 Task: Open Card Competitive Intelligence Research in Board Social Media Advertising Strategy and Execution to Workspace Forecasting and Budgeting and add a team member Softage.1@softage.net, a label Red, a checklist Cybersecurity, an attachment from your google drive, a color Red and finally, add a card description 'Plan and execute company team-building retreat with a focus on employee well-being' and a comment 'Given the potential impact of this task on our company brand reputation, let us ensure that we approach it with a focus on quality and excellence.'. Add a start date 'Jan 09, 1900' with a due date 'Jan 16, 1900'
Action: Mouse moved to (68, 343)
Screenshot: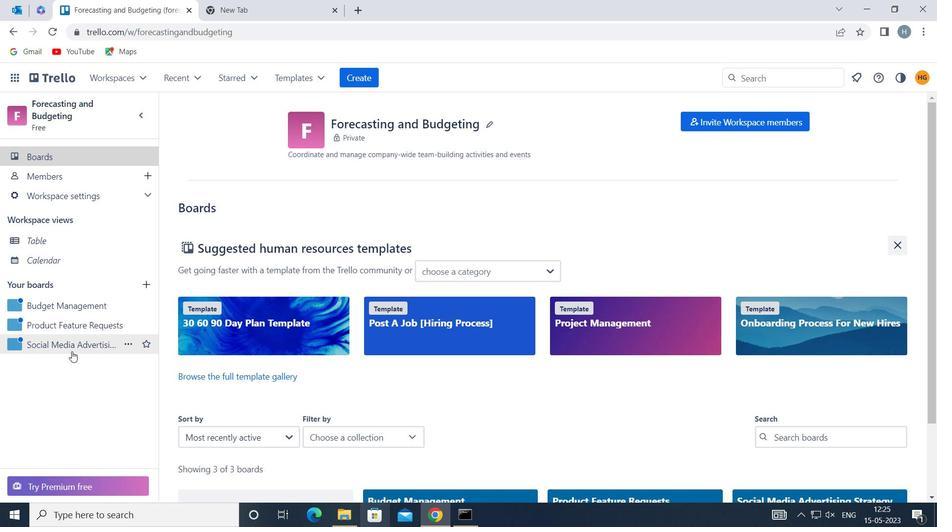
Action: Mouse pressed left at (68, 343)
Screenshot: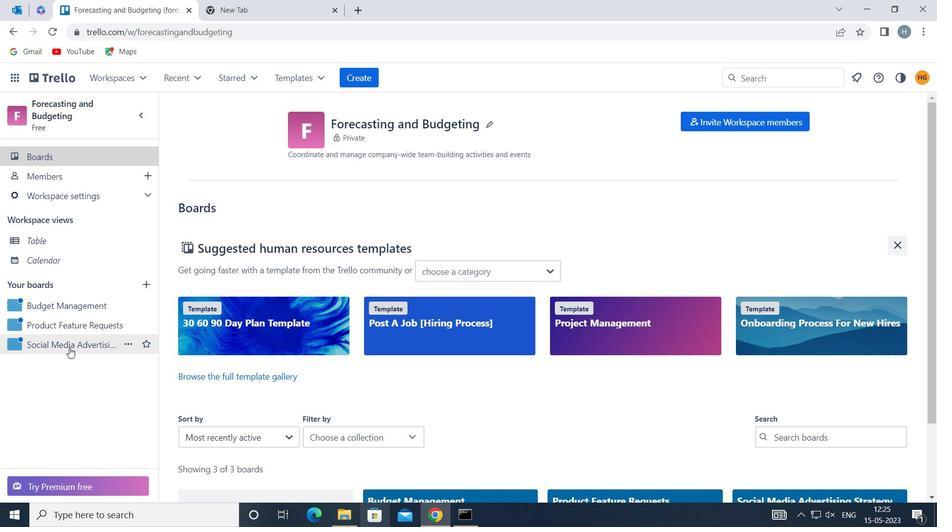 
Action: Mouse moved to (599, 172)
Screenshot: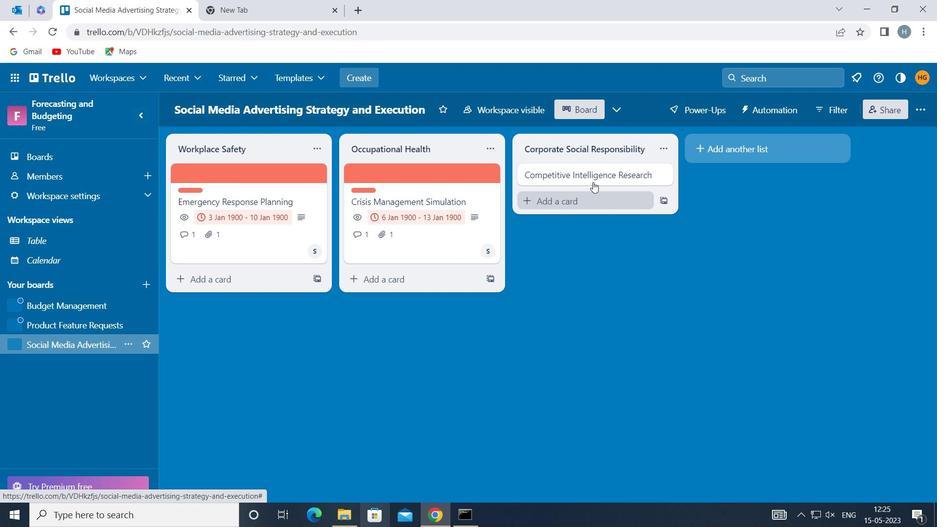 
Action: Mouse pressed left at (599, 172)
Screenshot: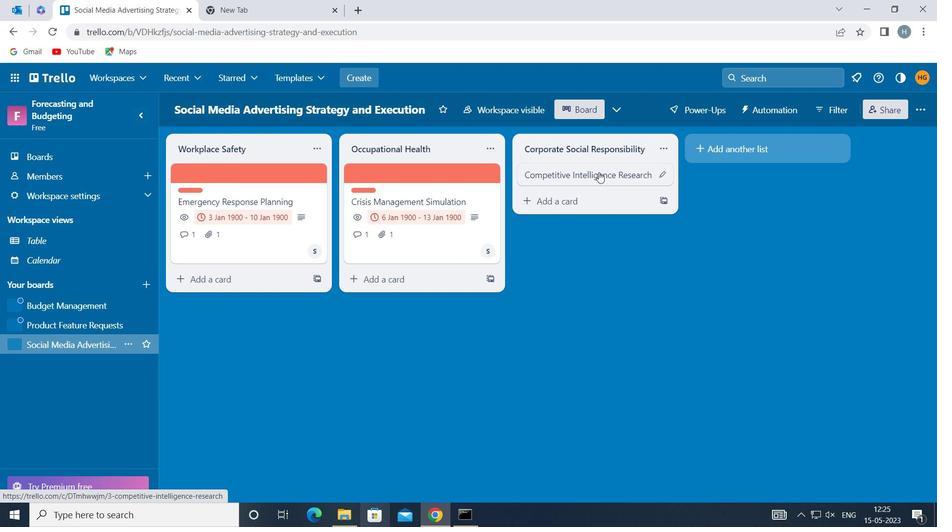
Action: Mouse moved to (652, 214)
Screenshot: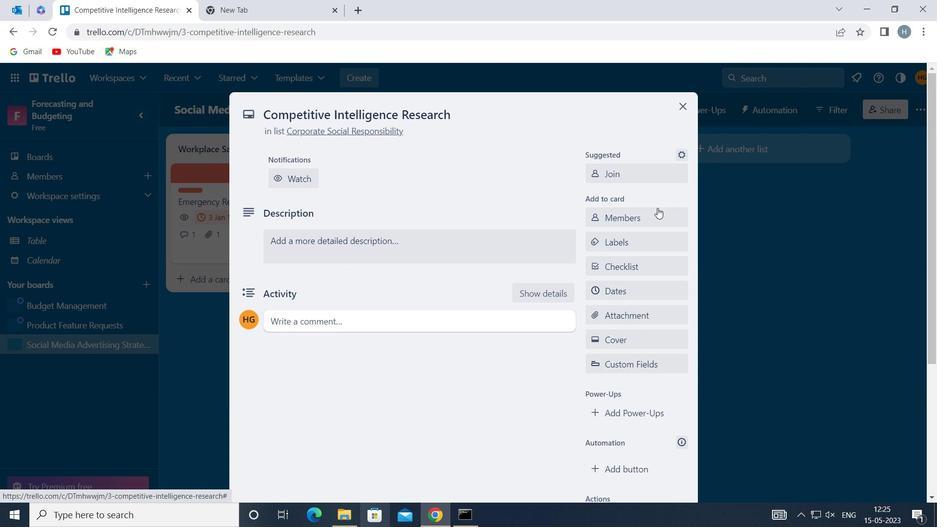 
Action: Mouse pressed left at (652, 214)
Screenshot: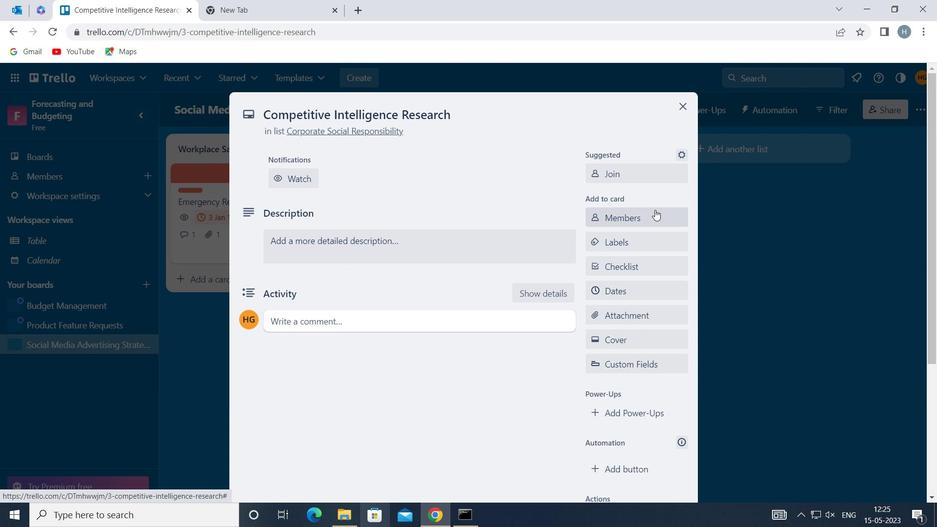 
Action: Key pressed softage
Screenshot: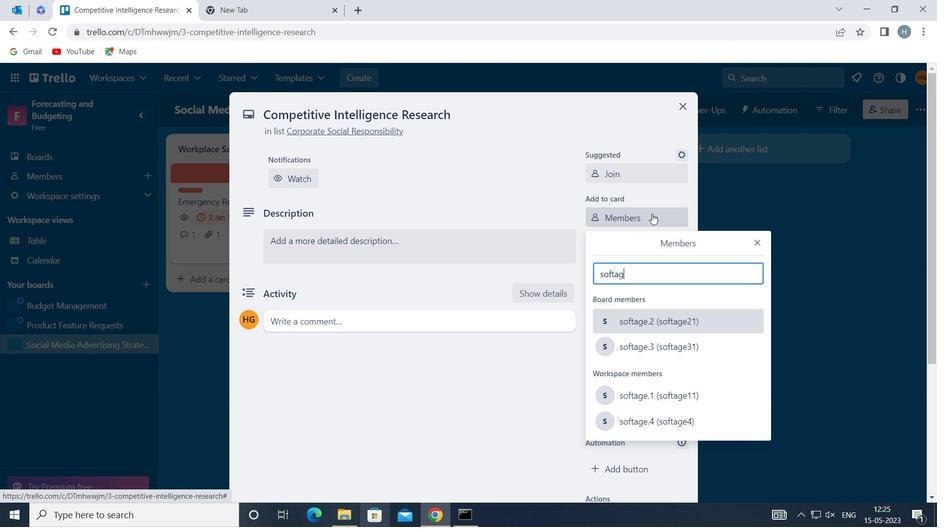 
Action: Mouse moved to (657, 392)
Screenshot: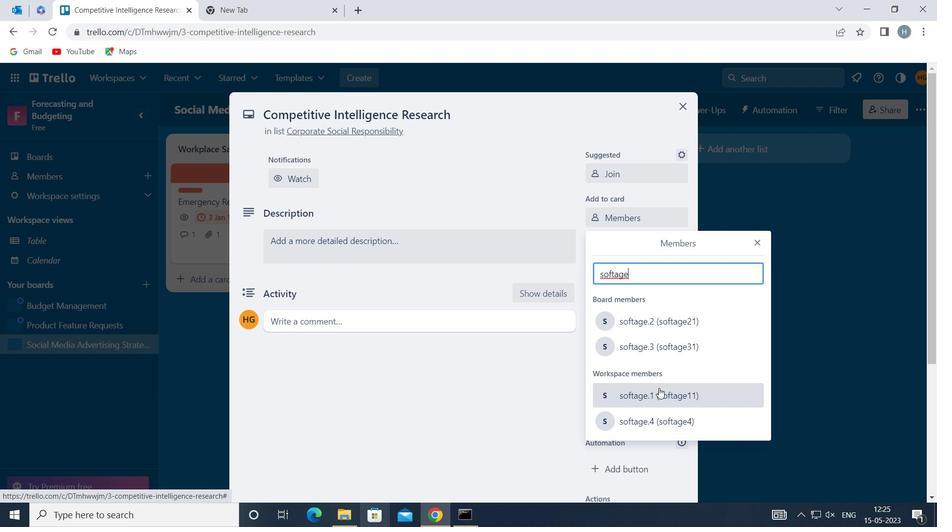 
Action: Mouse pressed left at (657, 392)
Screenshot: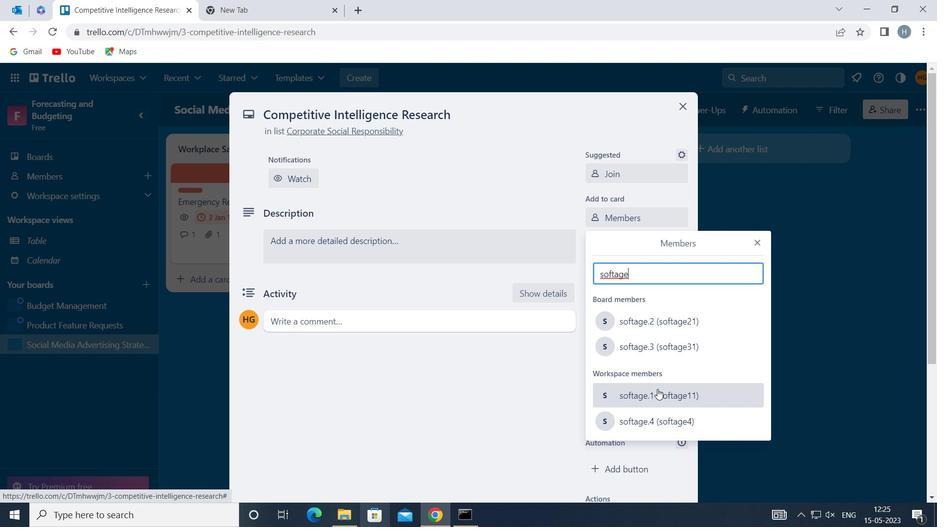 
Action: Mouse moved to (758, 238)
Screenshot: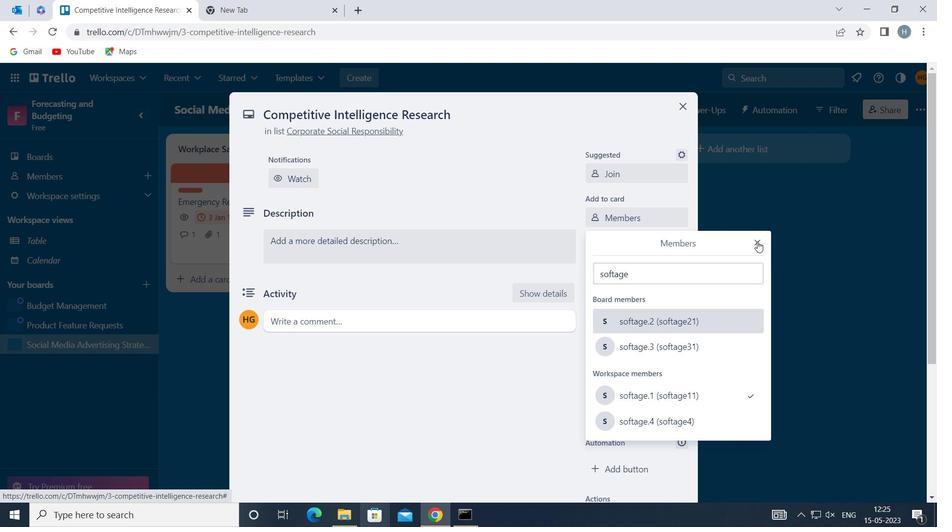 
Action: Mouse pressed left at (758, 238)
Screenshot: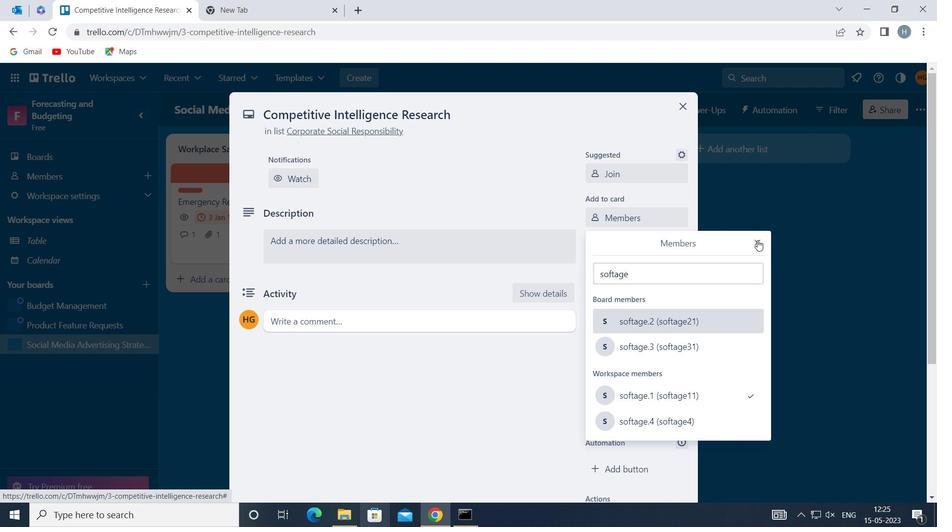 
Action: Mouse moved to (665, 243)
Screenshot: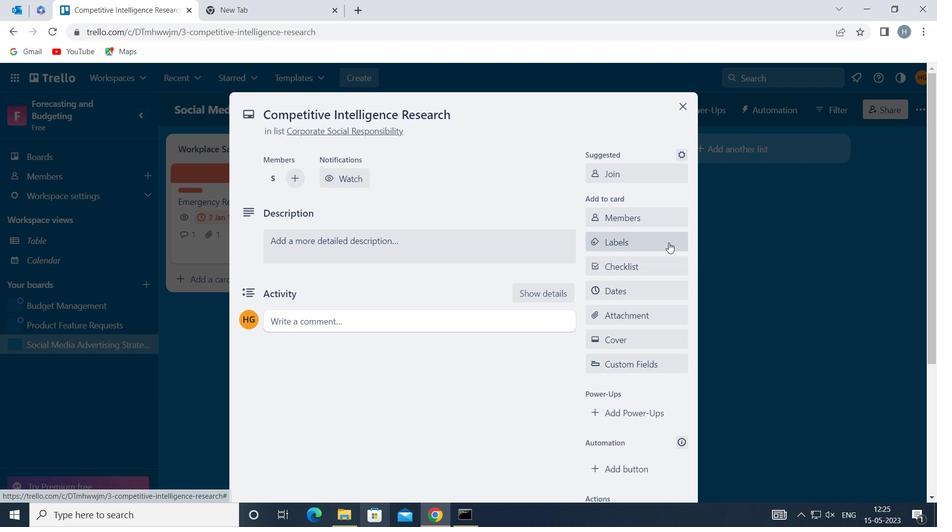 
Action: Mouse pressed left at (665, 243)
Screenshot: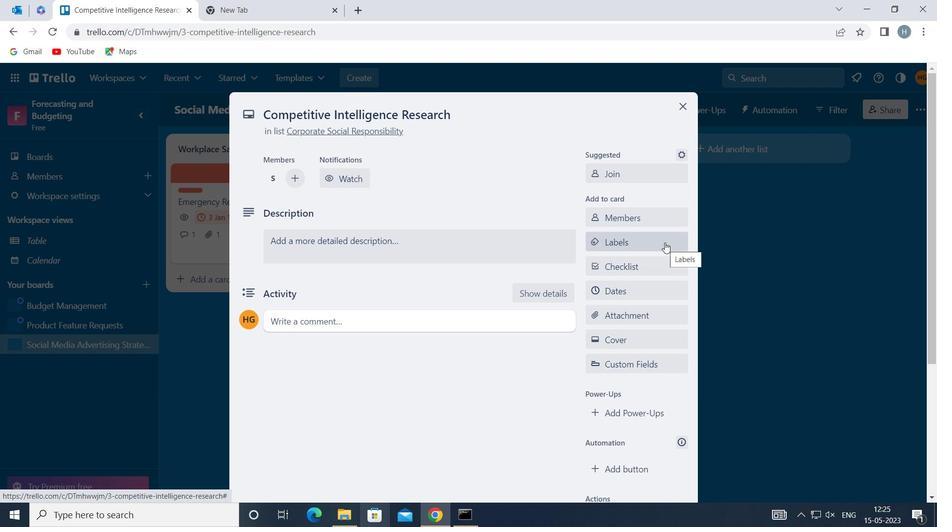 
Action: Mouse pressed left at (665, 243)
Screenshot: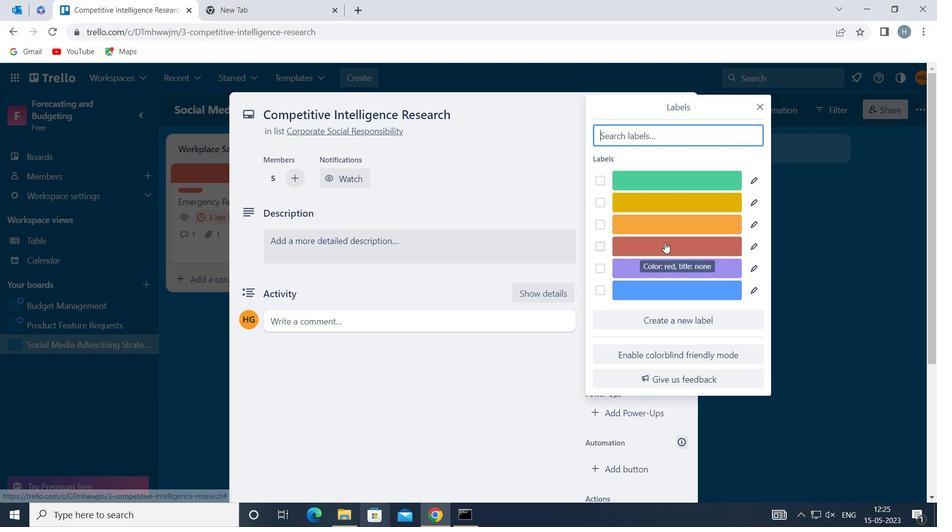 
Action: Mouse moved to (758, 105)
Screenshot: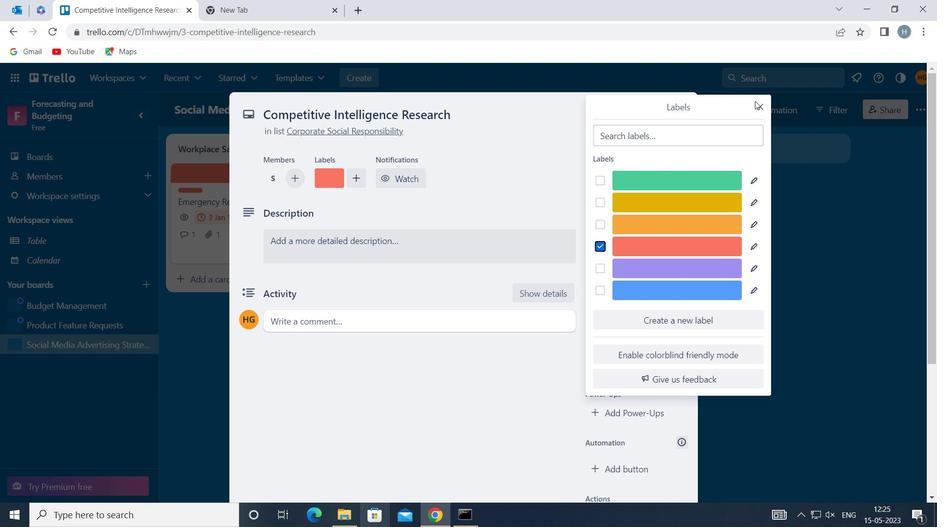 
Action: Mouse pressed left at (758, 105)
Screenshot: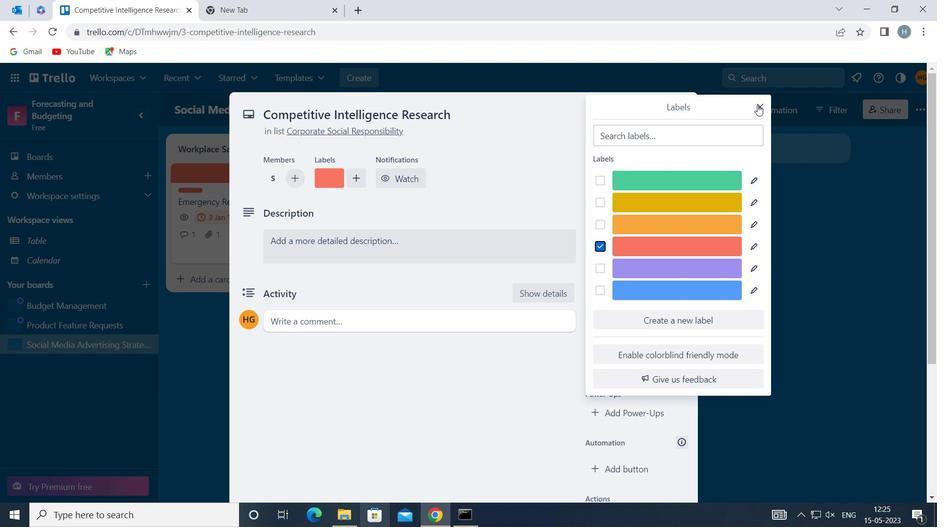 
Action: Mouse moved to (656, 258)
Screenshot: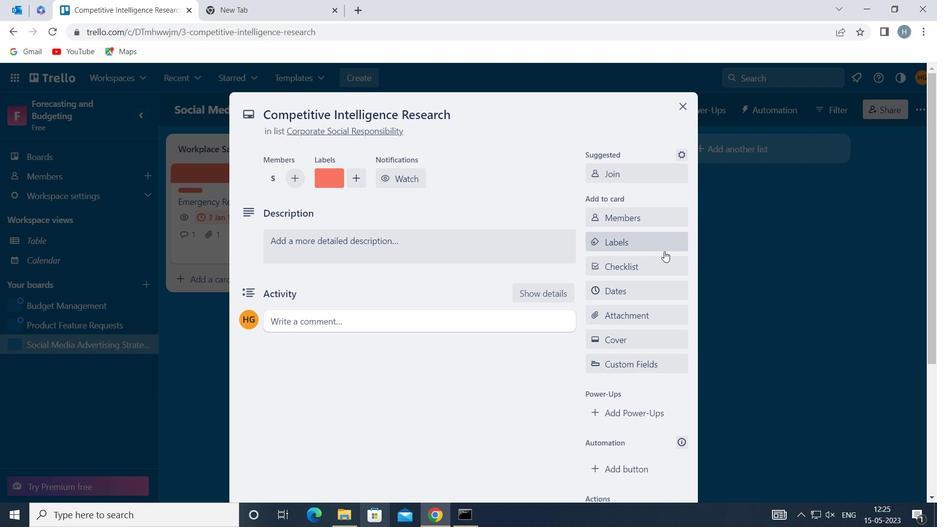 
Action: Mouse pressed left at (656, 258)
Screenshot: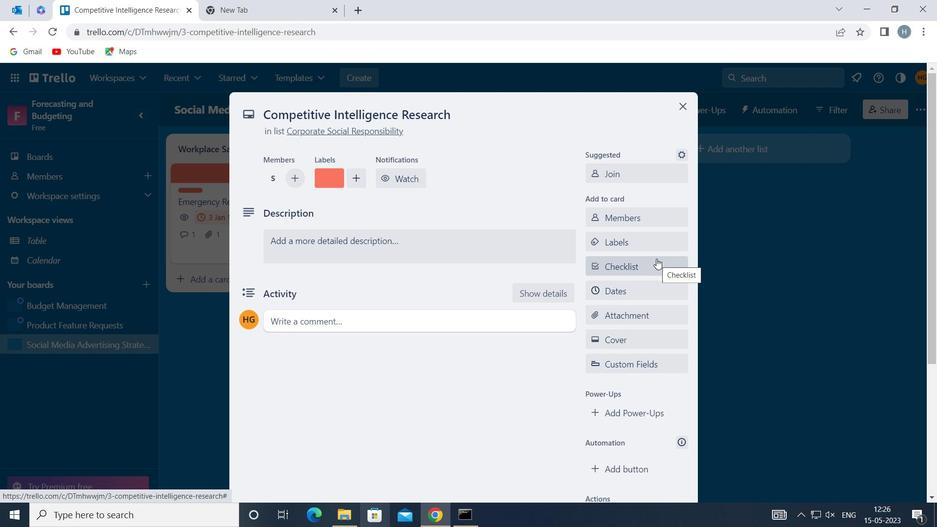 
Action: Mouse moved to (656, 258)
Screenshot: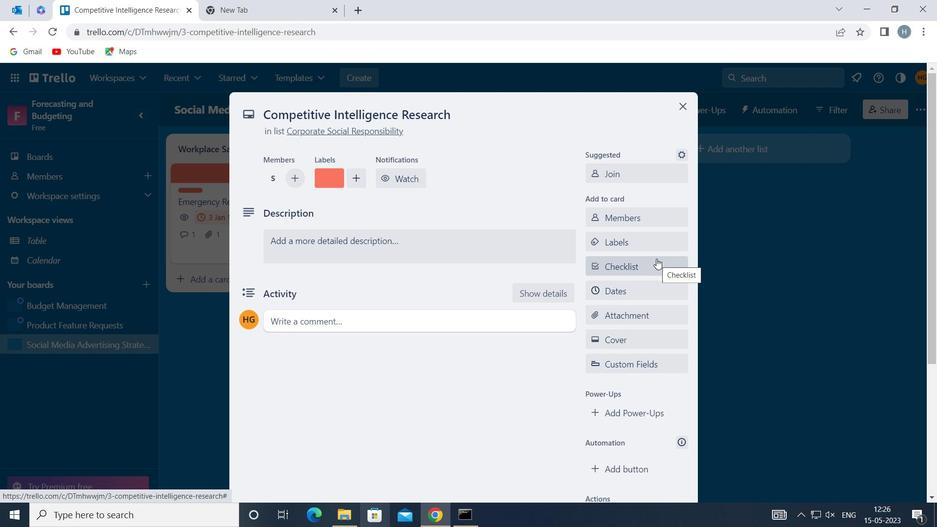 
Action: Key pressed <Key.shift>CYBERSECURITY
Screenshot: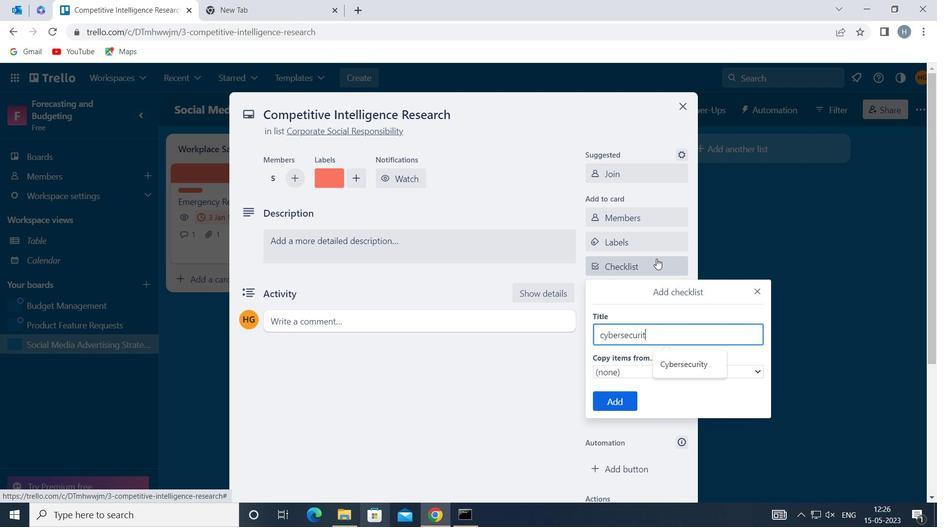 
Action: Mouse moved to (666, 356)
Screenshot: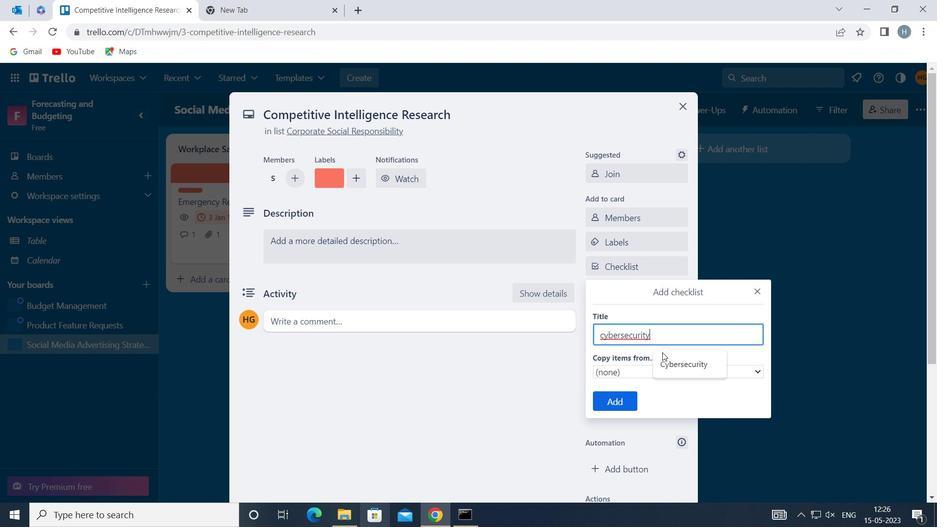 
Action: Mouse pressed left at (666, 356)
Screenshot: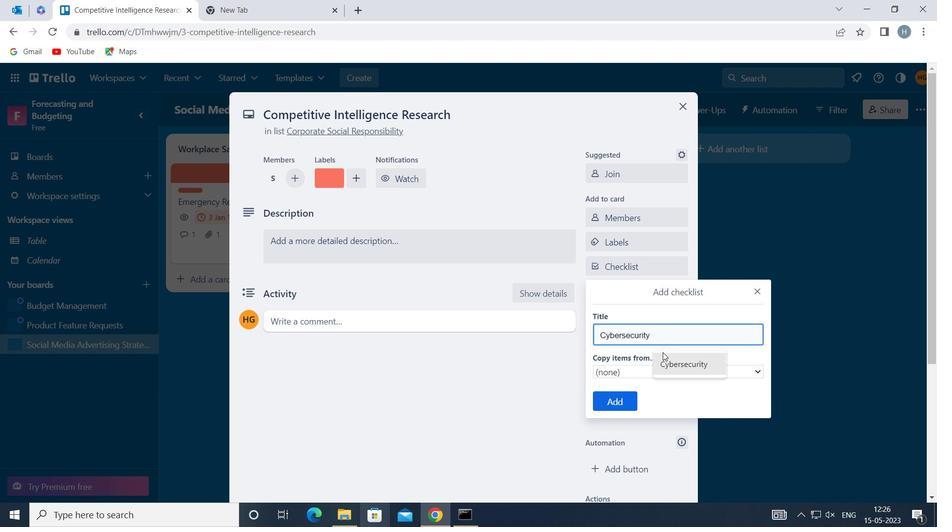 
Action: Mouse moved to (611, 397)
Screenshot: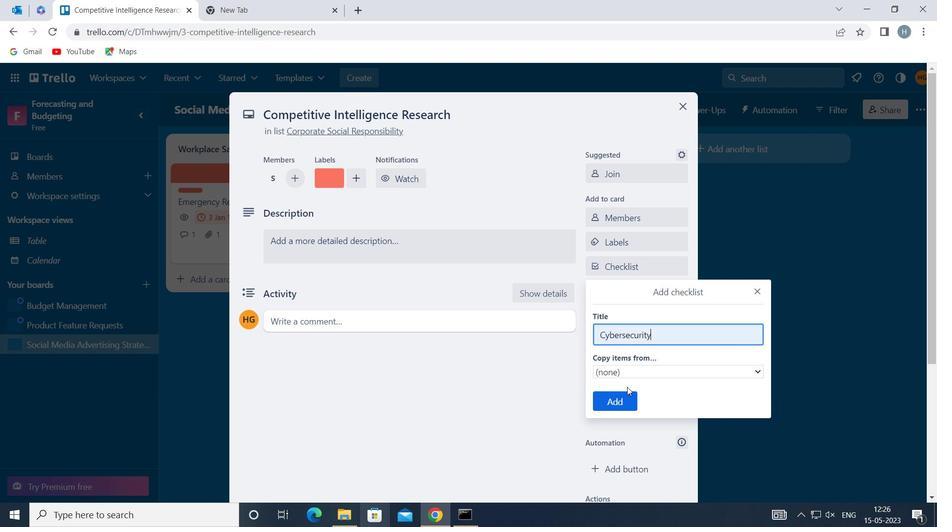 
Action: Mouse pressed left at (611, 397)
Screenshot: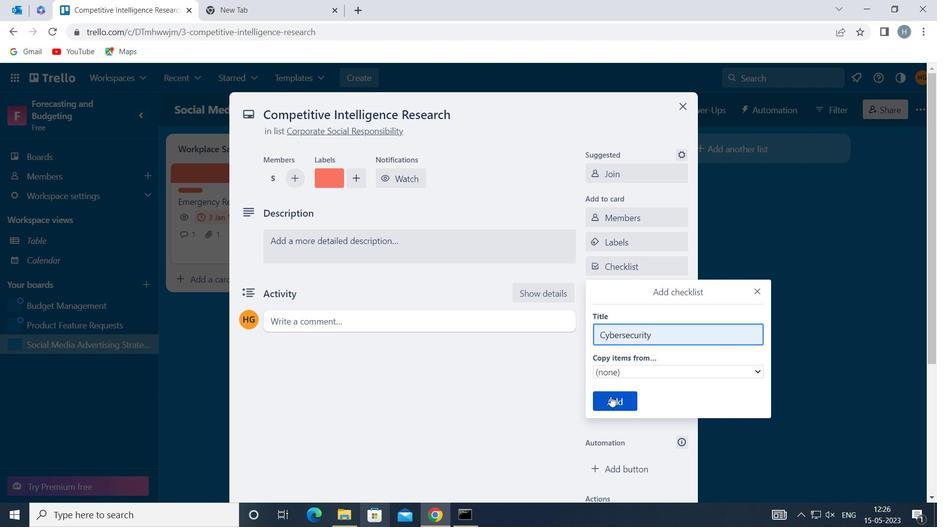 
Action: Mouse moved to (638, 313)
Screenshot: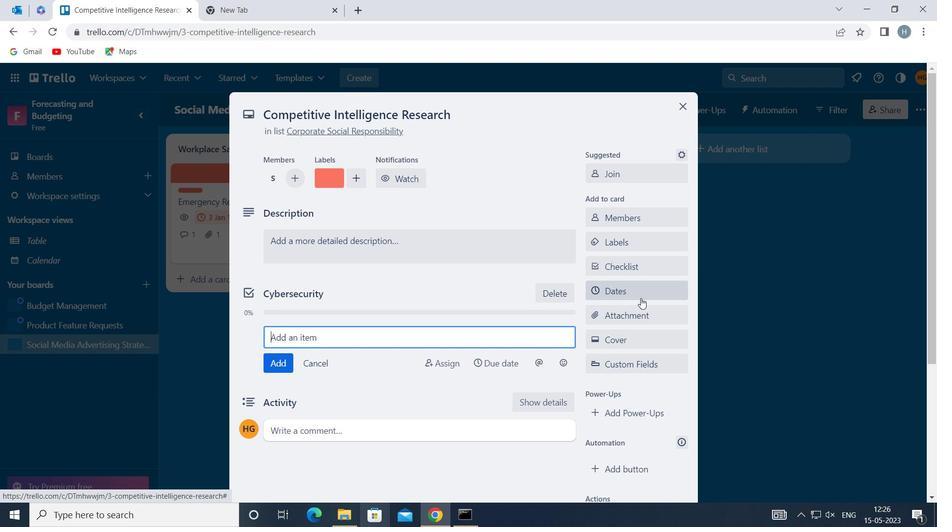 
Action: Mouse pressed left at (638, 313)
Screenshot: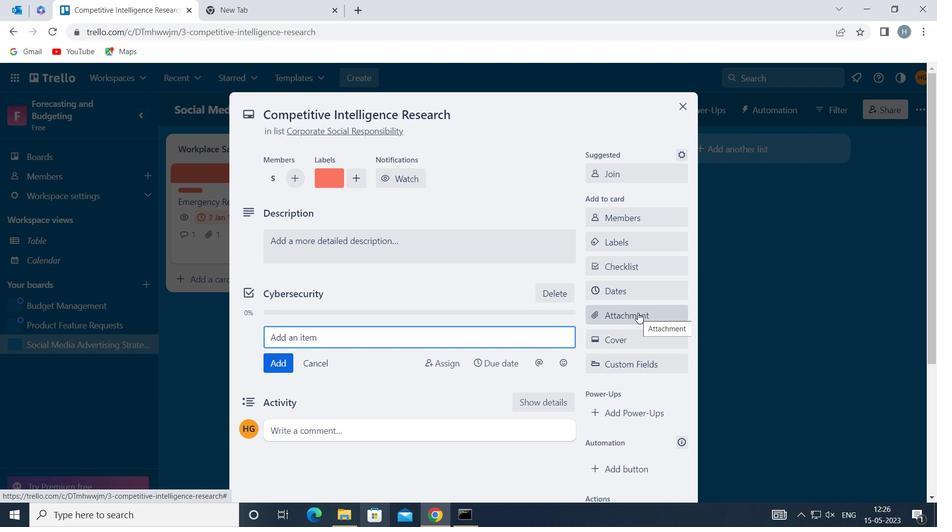
Action: Mouse moved to (650, 167)
Screenshot: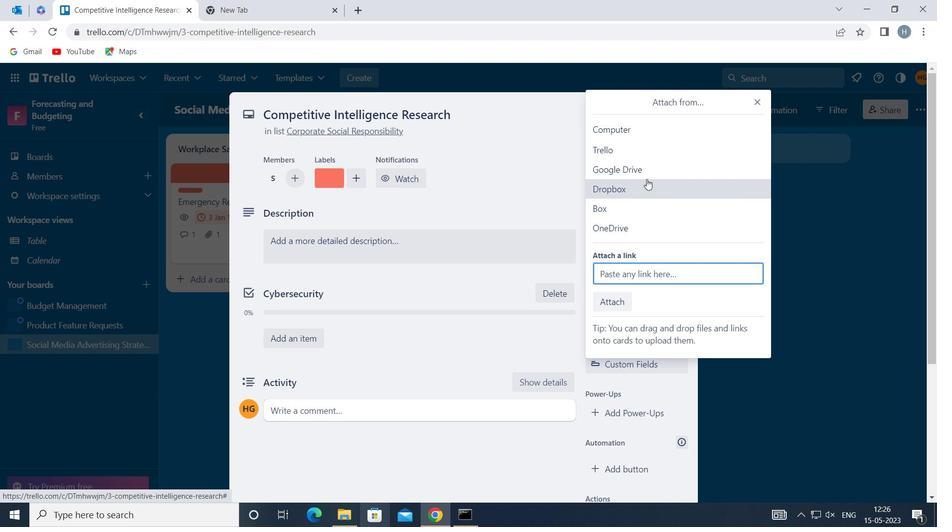 
Action: Mouse pressed left at (650, 167)
Screenshot: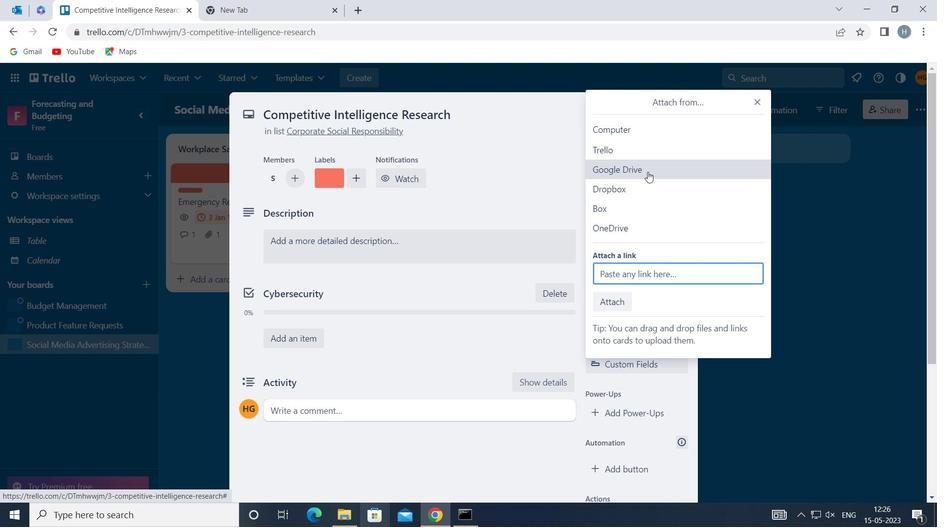 
Action: Mouse moved to (224, 277)
Screenshot: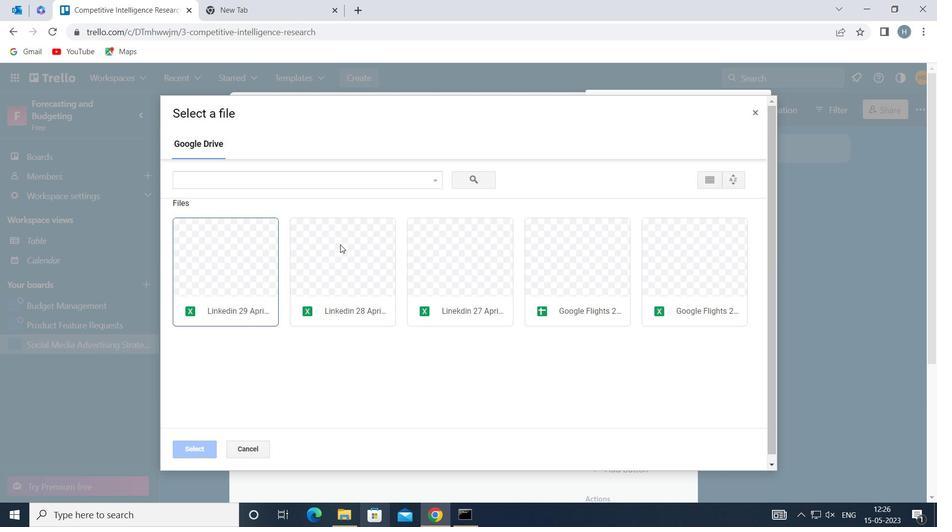 
Action: Mouse pressed left at (224, 277)
Screenshot: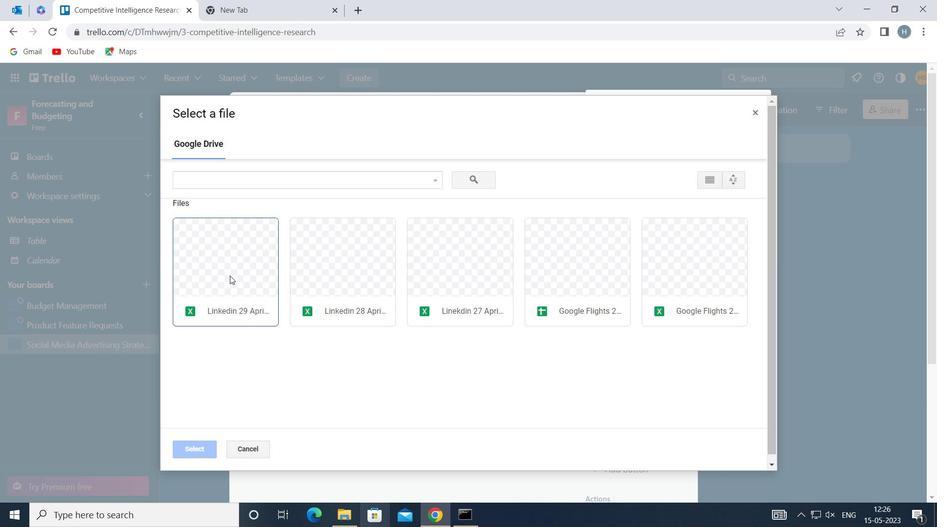
Action: Mouse moved to (191, 450)
Screenshot: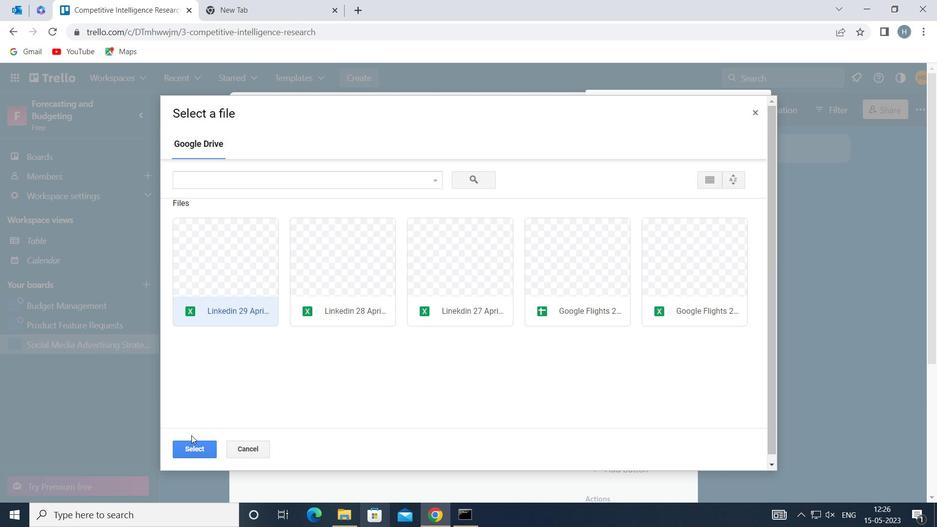 
Action: Mouse pressed left at (191, 450)
Screenshot: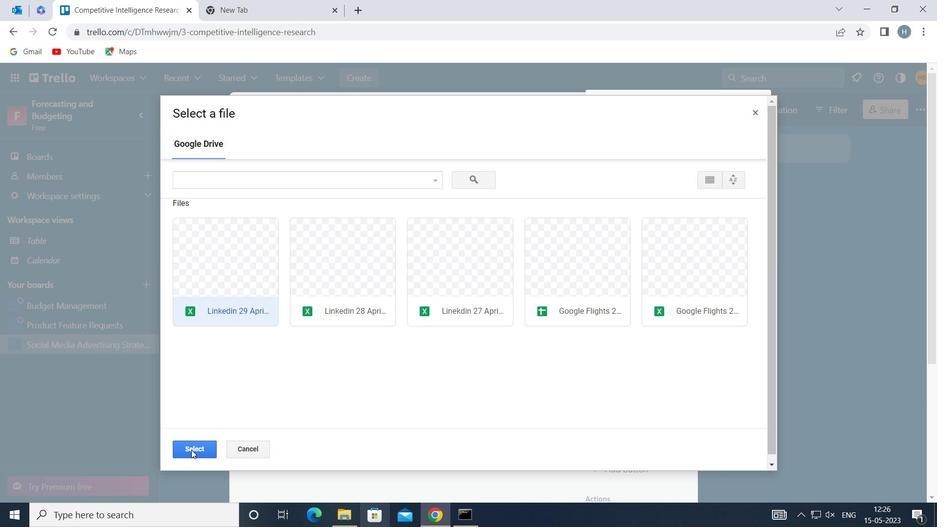 
Action: Mouse moved to (629, 341)
Screenshot: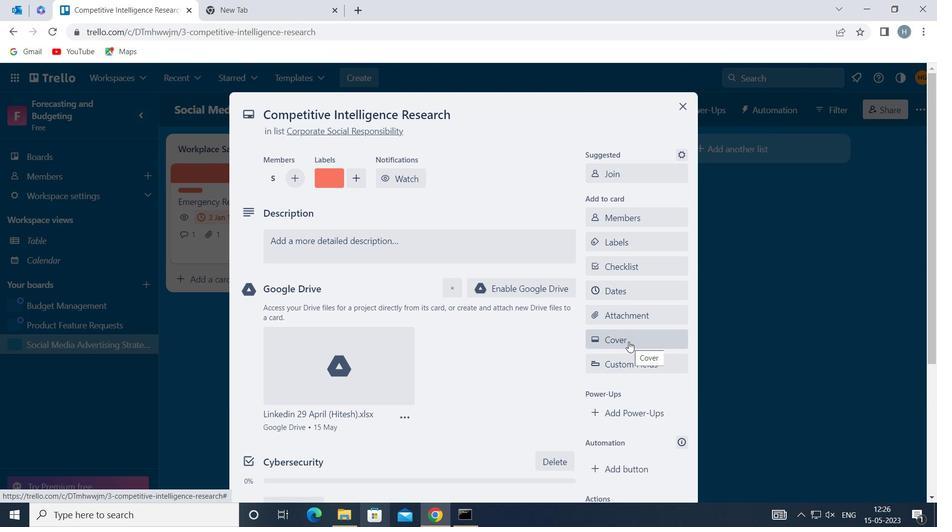 
Action: Mouse pressed left at (629, 341)
Screenshot: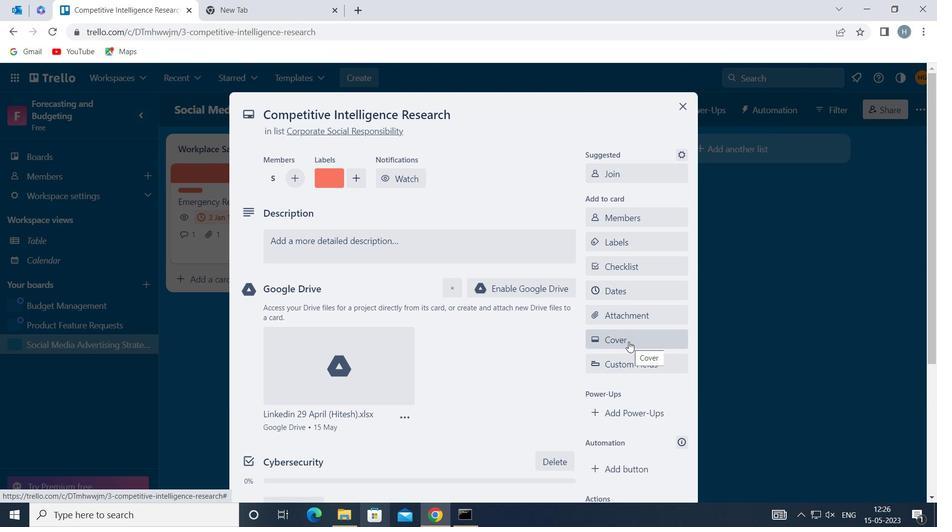 
Action: Mouse moved to (712, 257)
Screenshot: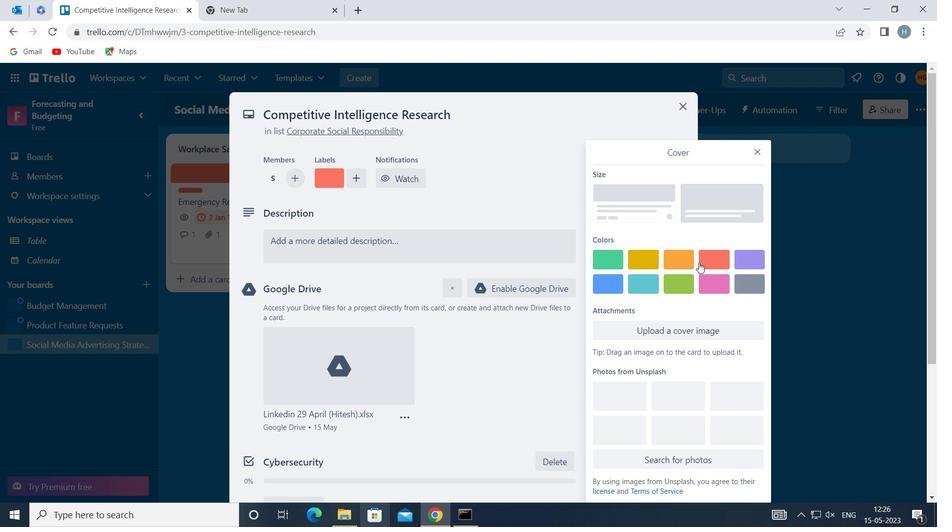 
Action: Mouse pressed left at (712, 257)
Screenshot: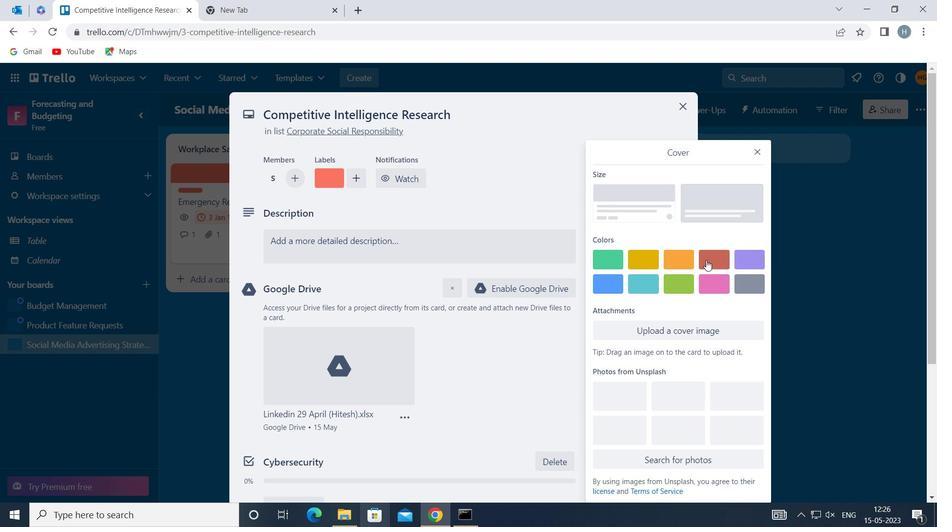 
Action: Mouse moved to (759, 130)
Screenshot: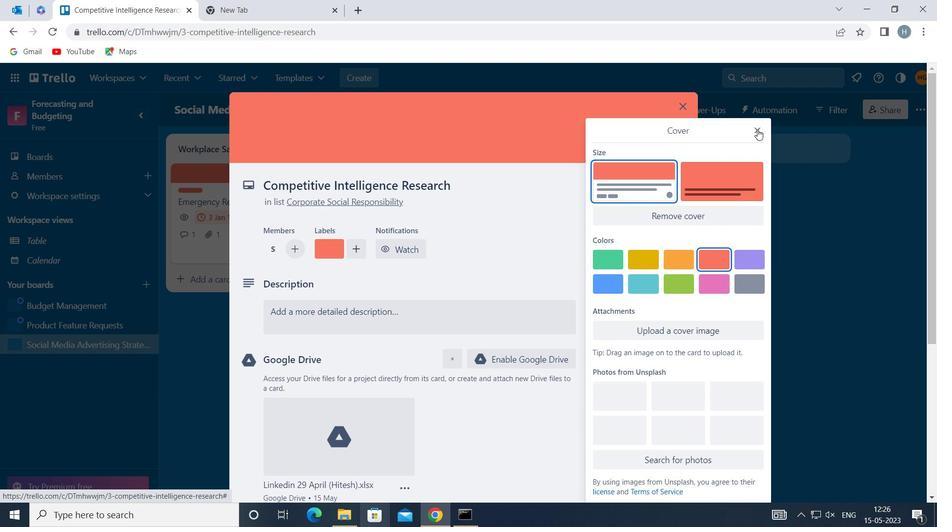 
Action: Mouse pressed left at (759, 130)
Screenshot: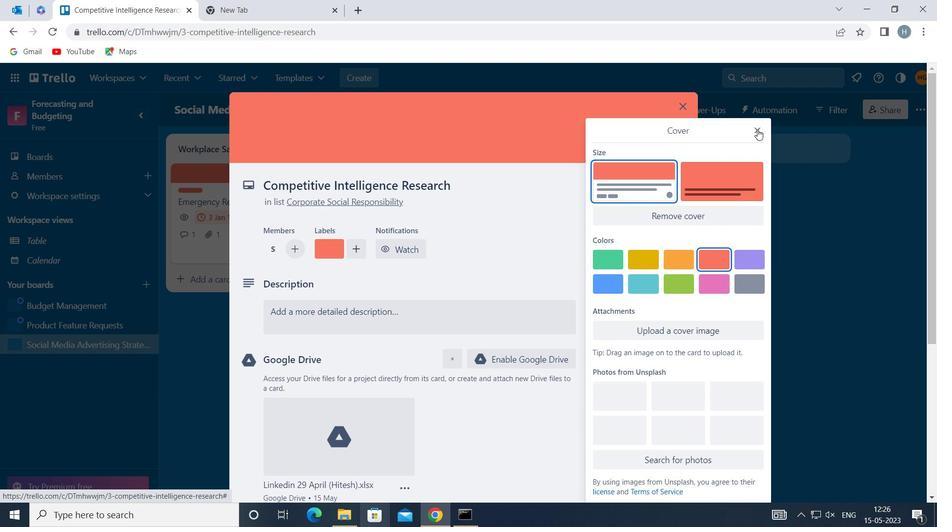
Action: Mouse moved to (413, 314)
Screenshot: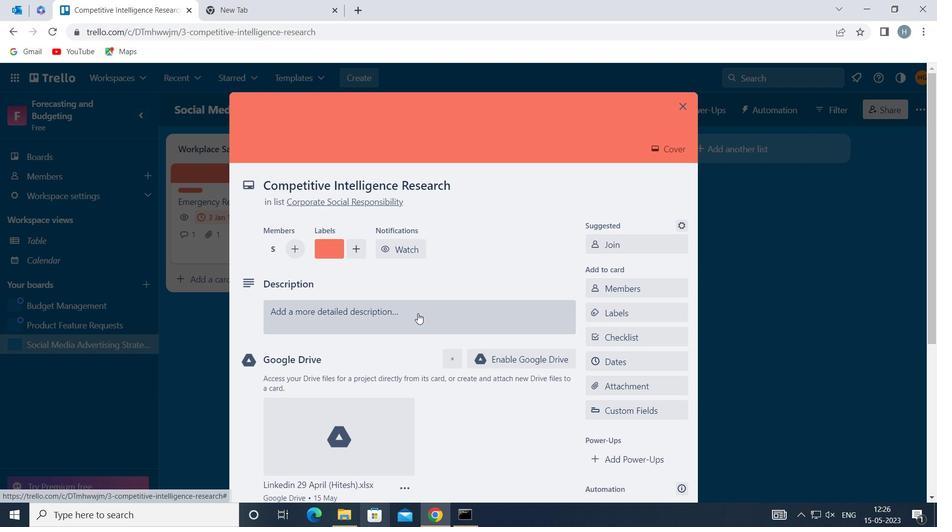 
Action: Mouse pressed left at (413, 314)
Screenshot: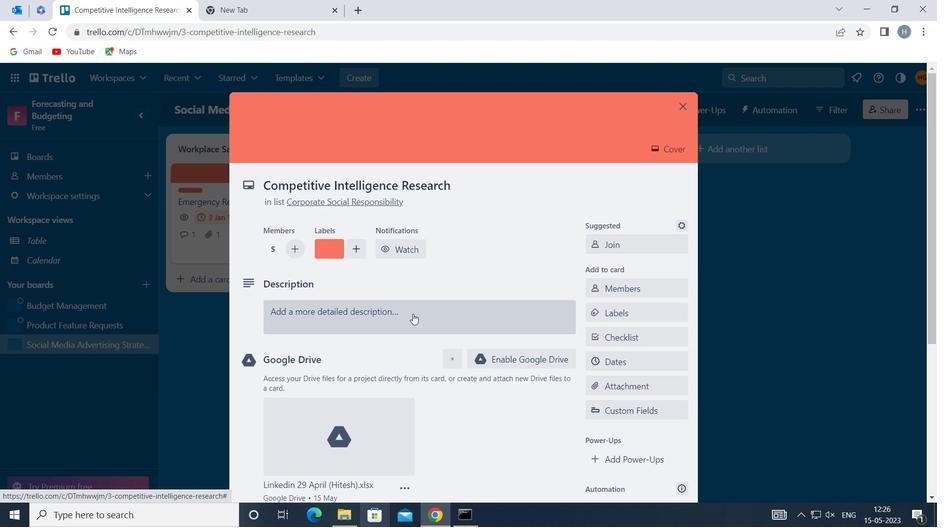
Action: Mouse moved to (360, 359)
Screenshot: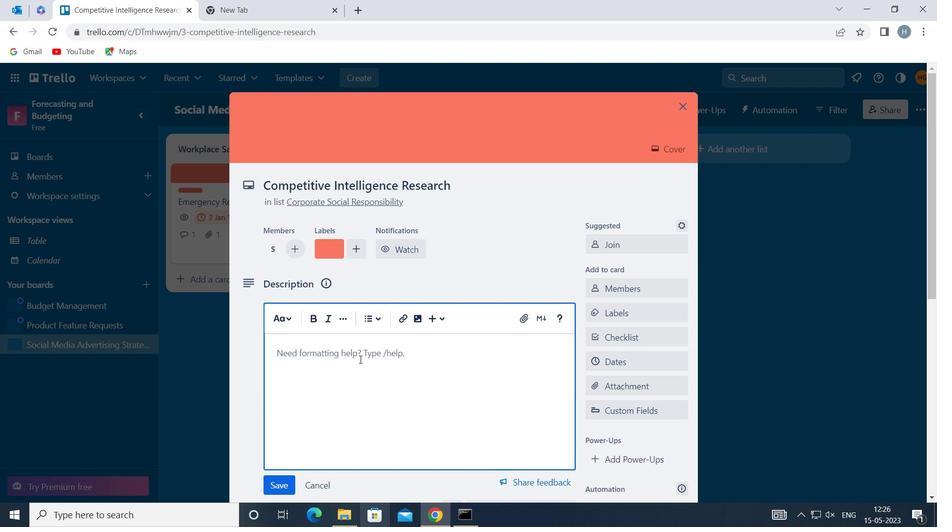 
Action: Key pressed <Key.shift>PLAN<Key.space>AND<Key.space>EXECUTE<Key.space>COMPANY<Key.space>TEAM-BUILDING<Key.space>RETREAT<Key.space>WITH<Key.space>A<Key.space>FOCUS<Key.space>ON<Key.space>EMPLOYEE<Key.space>WELL-BEING<Key.space>
Screenshot: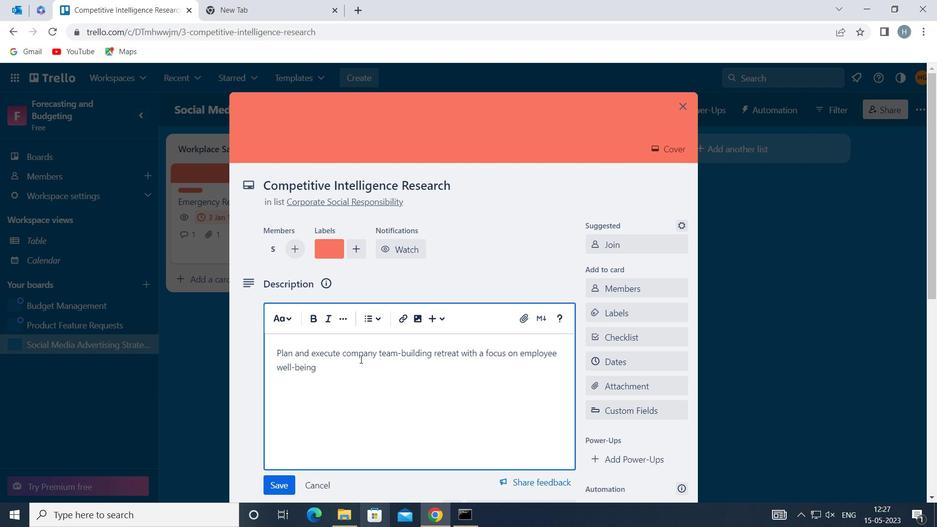 
Action: Mouse moved to (274, 487)
Screenshot: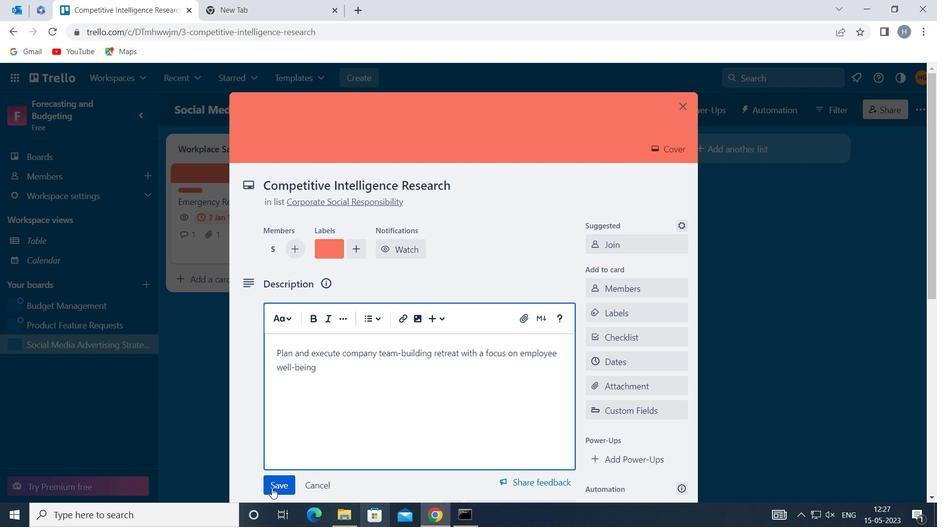 
Action: Mouse pressed left at (274, 487)
Screenshot: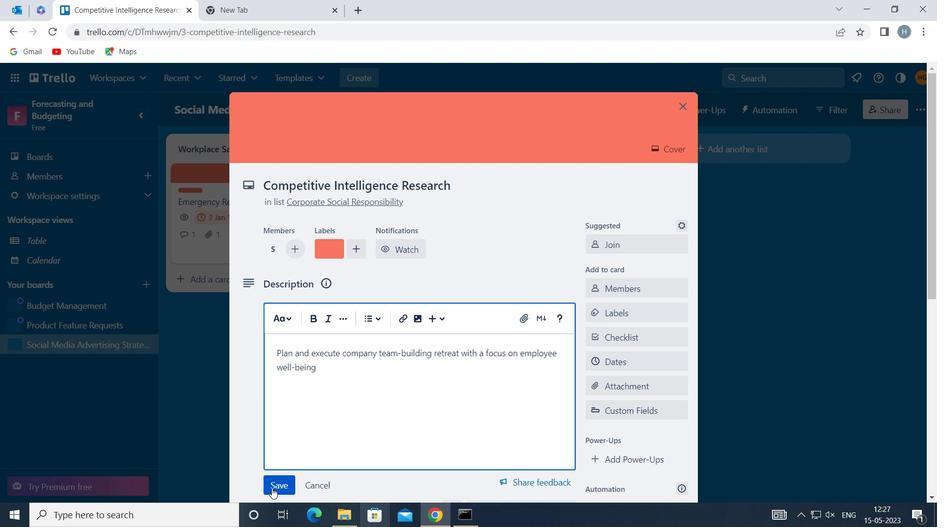 
Action: Mouse moved to (356, 368)
Screenshot: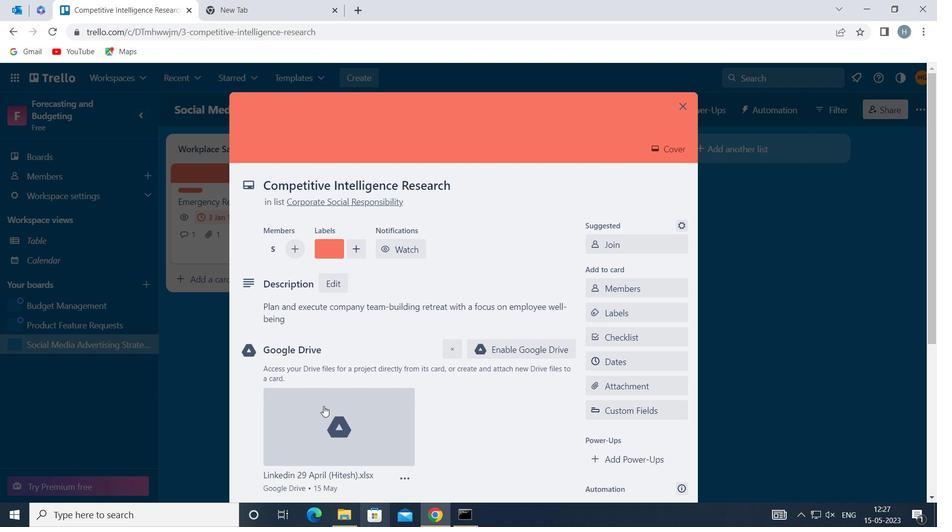 
Action: Mouse scrolled (356, 367) with delta (0, 0)
Screenshot: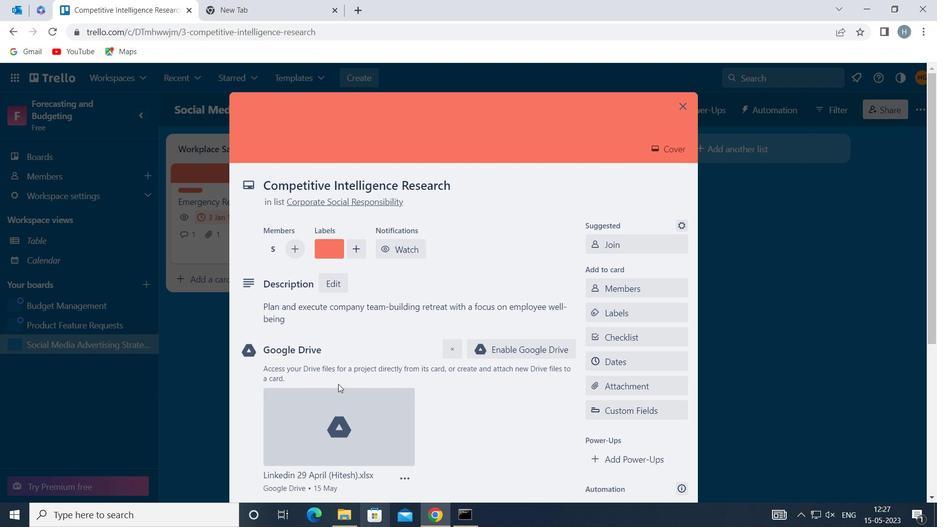 
Action: Mouse moved to (356, 367)
Screenshot: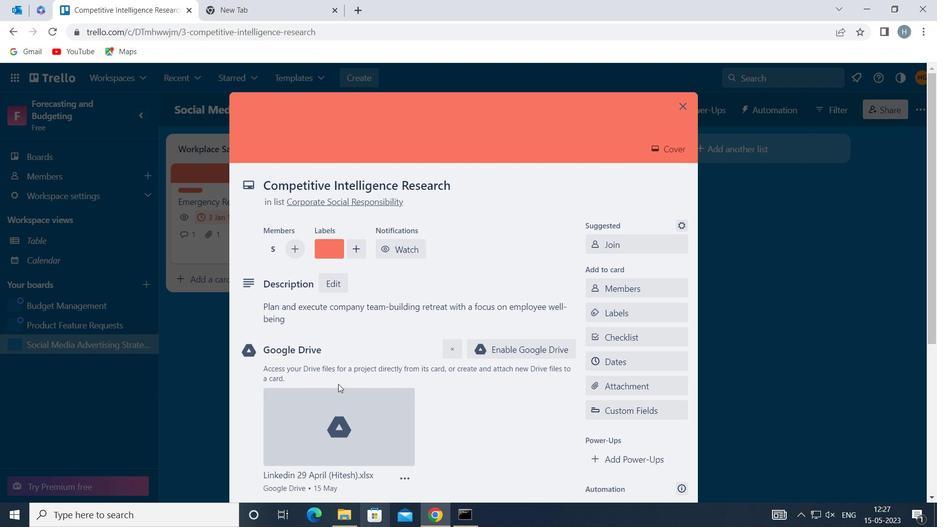 
Action: Mouse scrolled (356, 367) with delta (0, 0)
Screenshot: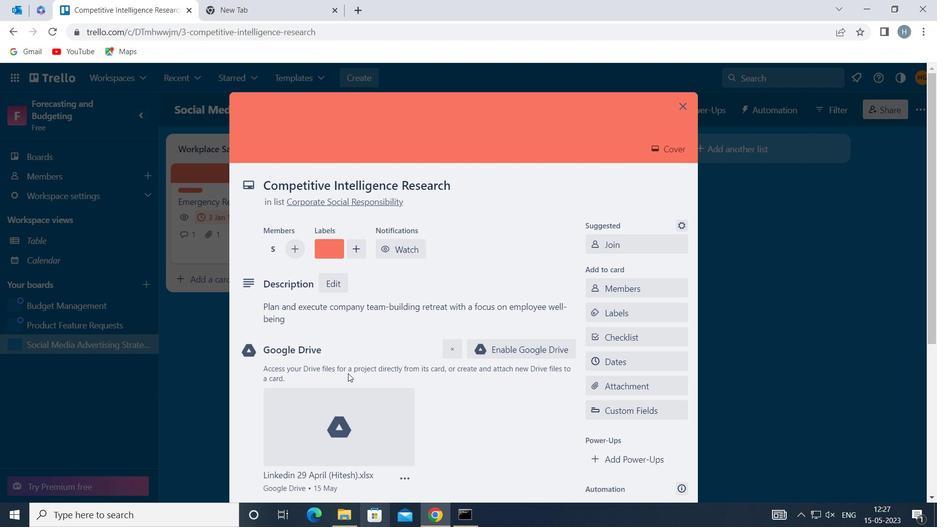 
Action: Mouse scrolled (356, 367) with delta (0, 0)
Screenshot: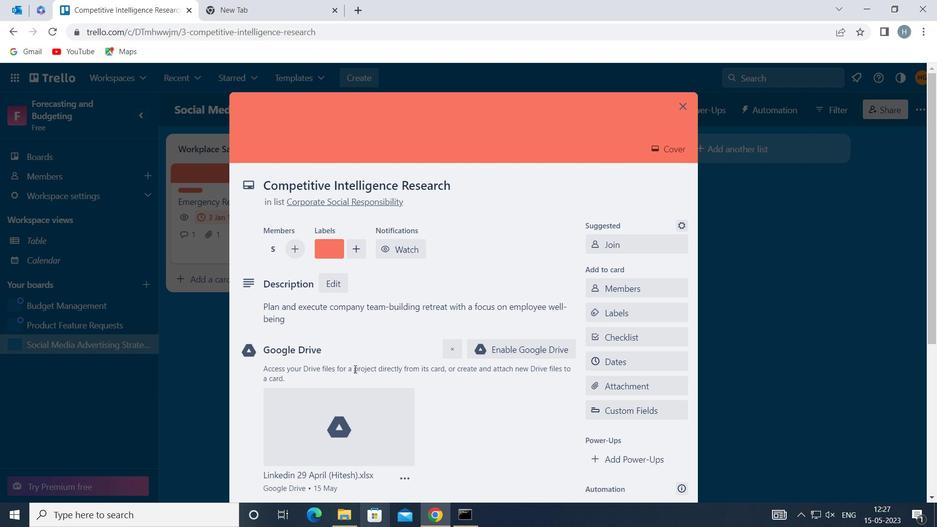 
Action: Mouse scrolled (356, 367) with delta (0, 0)
Screenshot: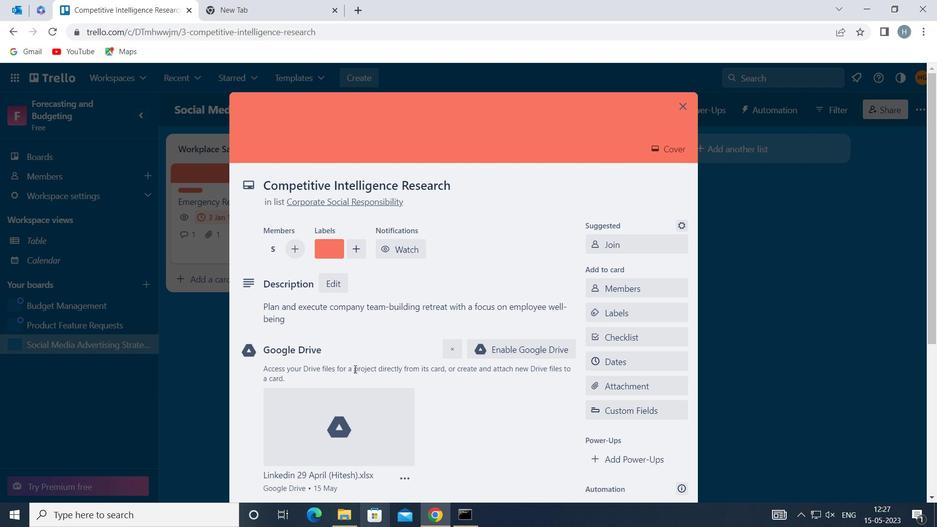 
Action: Mouse scrolled (356, 367) with delta (0, 0)
Screenshot: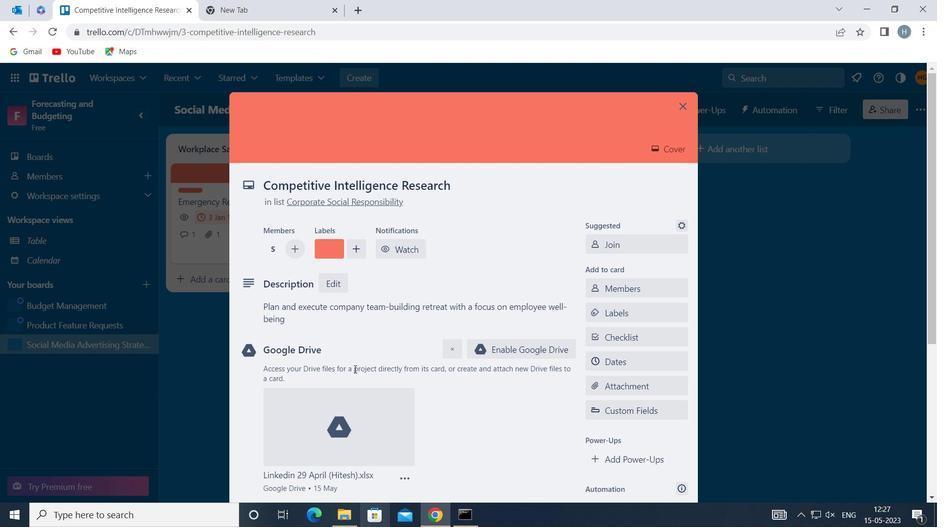 
Action: Mouse scrolled (356, 367) with delta (0, 0)
Screenshot: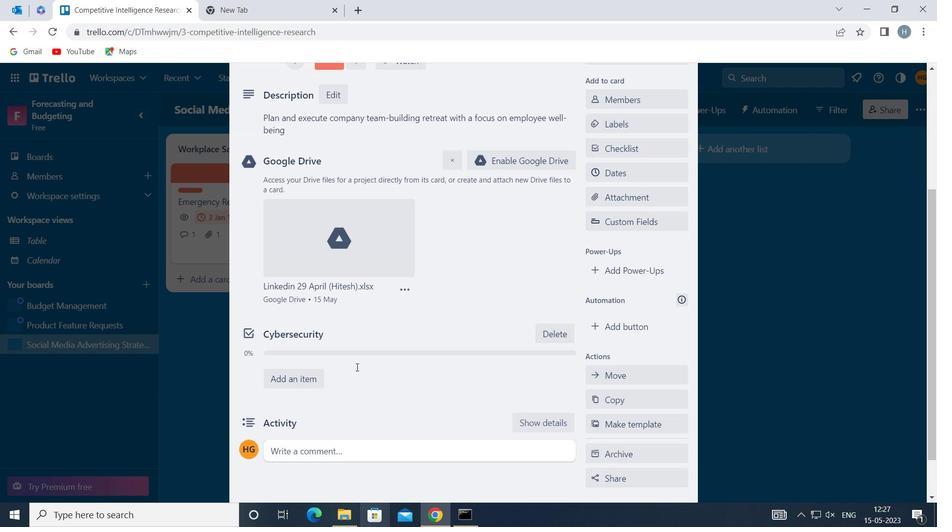 
Action: Mouse scrolled (356, 367) with delta (0, 0)
Screenshot: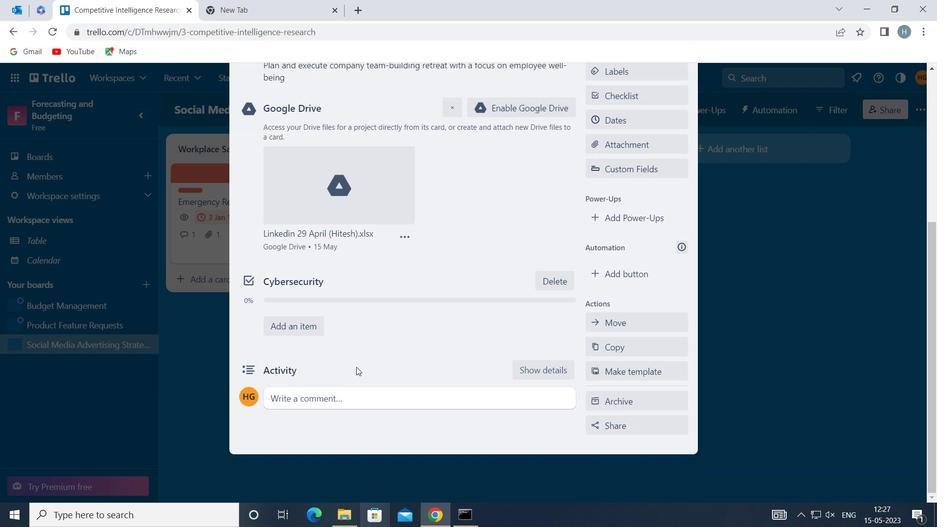 
Action: Mouse scrolled (356, 367) with delta (0, 0)
Screenshot: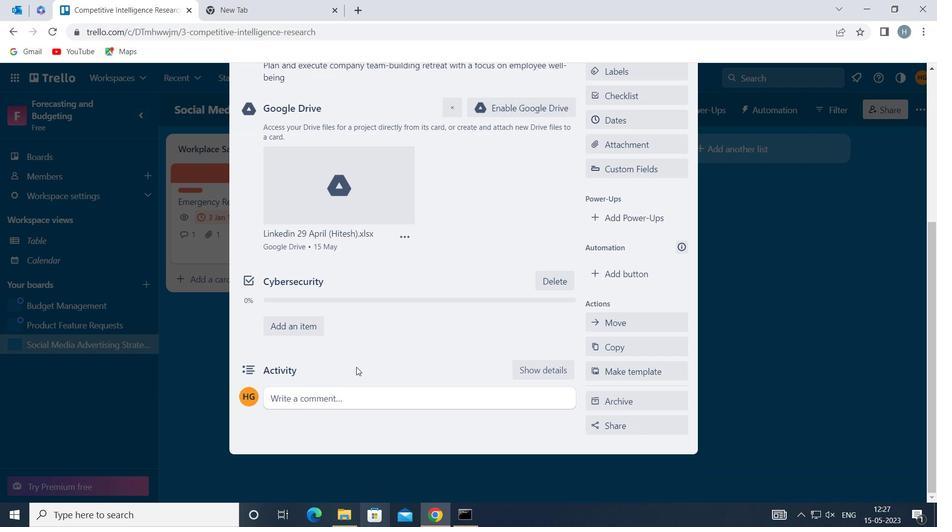 
Action: Mouse moved to (362, 402)
Screenshot: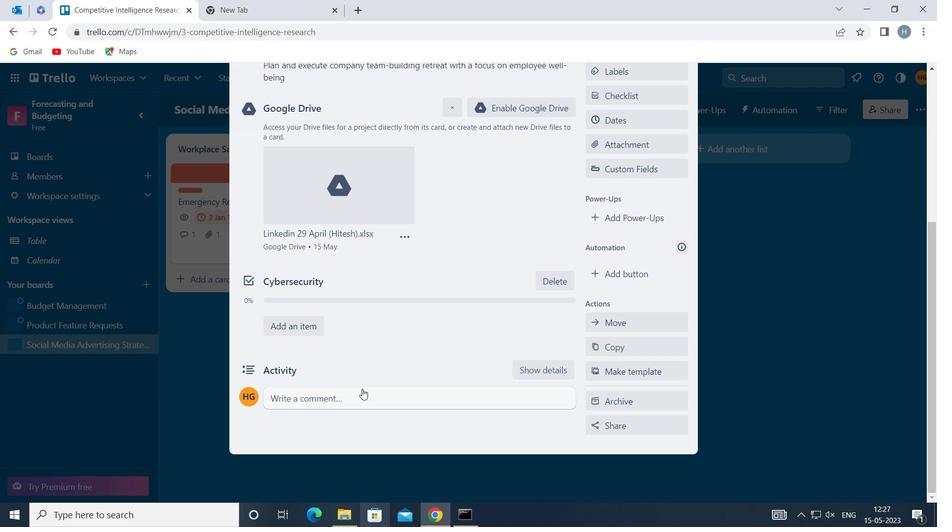
Action: Mouse pressed left at (362, 402)
Screenshot: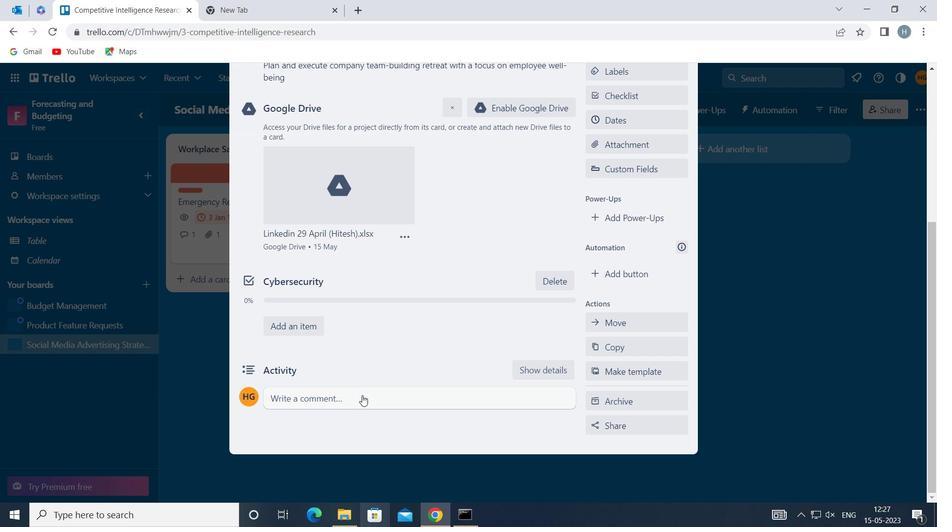 
Action: Key pressed <Key.shift>GIVEN<Key.space>THE<Key.space>POTENTIAL<Key.space>IMPACT<Key.space>OF<Key.space>THIS<Key.space>TASK<Key.space>ON<Key.space>OUR<Key.space>COMPANY<Key.space>BRAND<Key.space>REPUTATION,<Key.space>LET<Key.space>US<Key.space>ENSURE<Key.space>THAT<Key.space>WE<Key.space>APPROACH<Key.space>IT<Key.space>WITH<Key.space>A<Key.space>FOCUS<Key.space>ON<Key.space>QUALITY<Key.space>AND<Key.space>EXCELLENCE
Screenshot: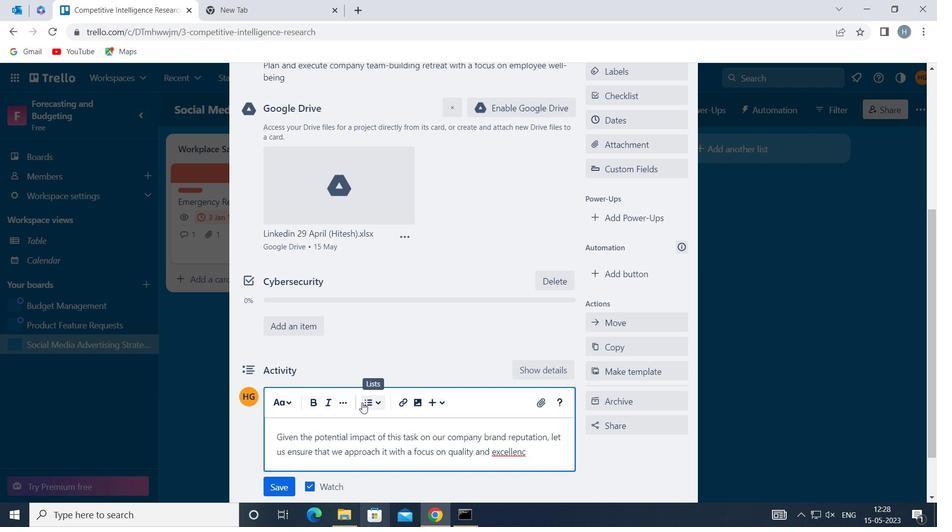 
Action: Mouse moved to (275, 482)
Screenshot: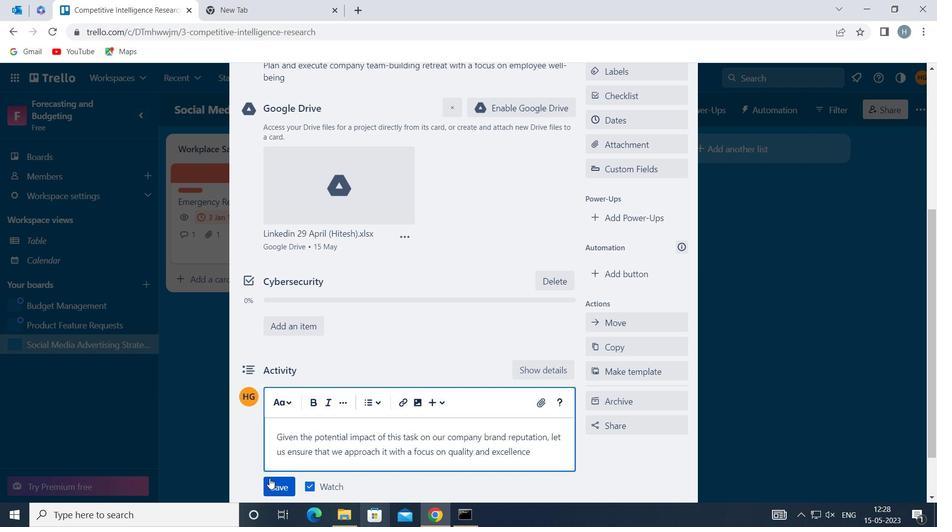 
Action: Mouse pressed left at (275, 482)
Screenshot: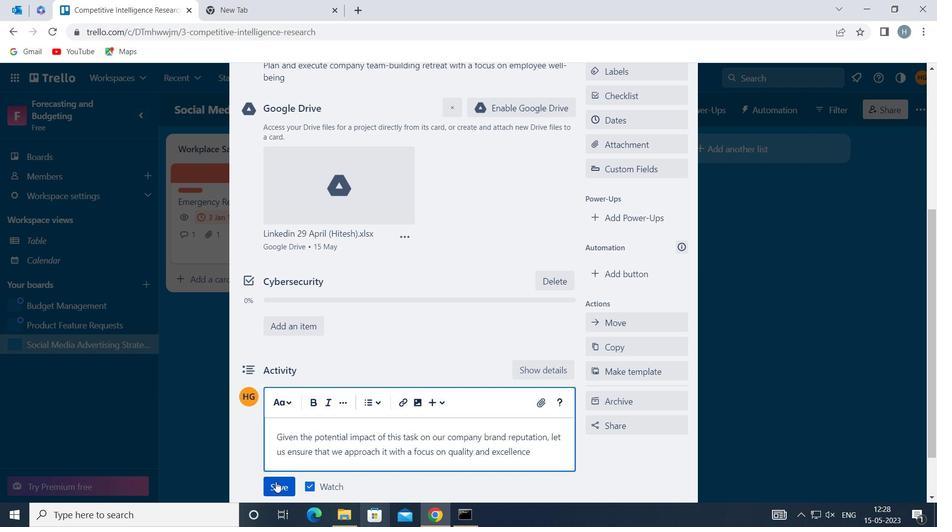 
Action: Mouse moved to (363, 367)
Screenshot: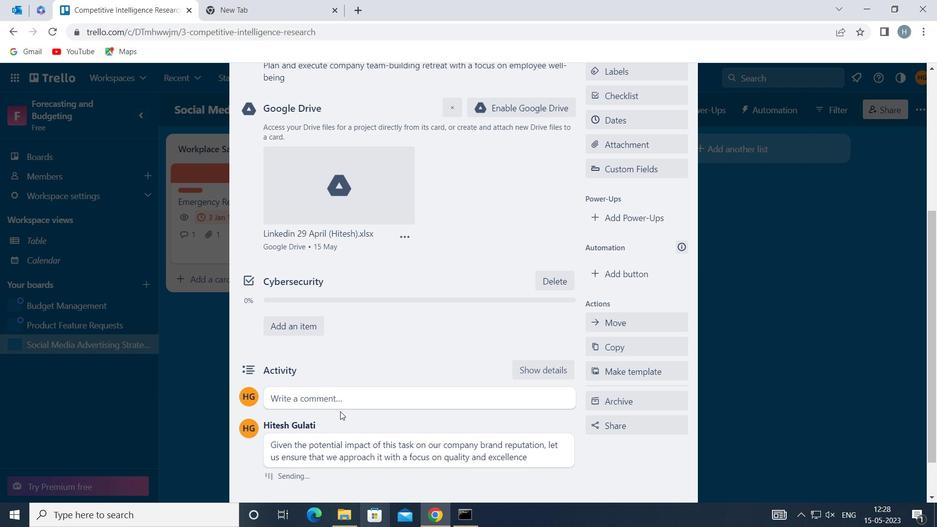 
Action: Mouse scrolled (363, 367) with delta (0, 0)
Screenshot: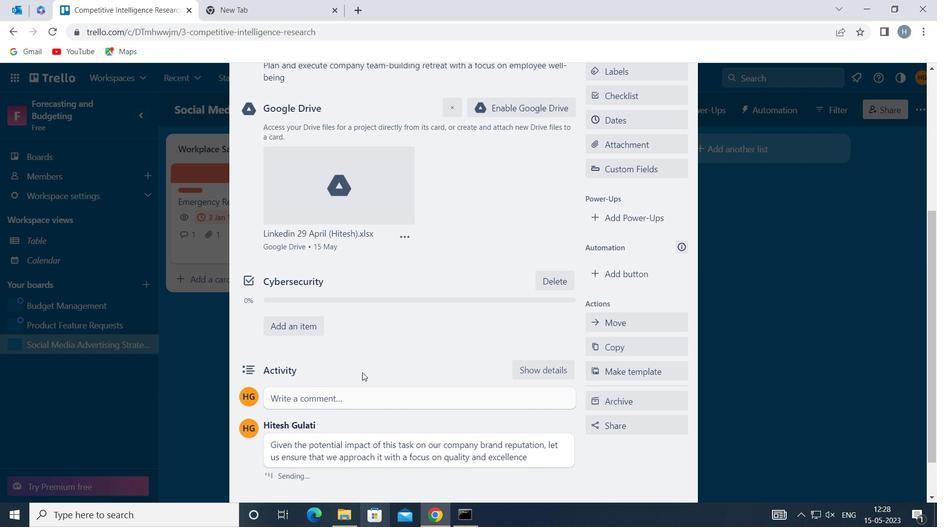 
Action: Mouse scrolled (363, 367) with delta (0, 0)
Screenshot: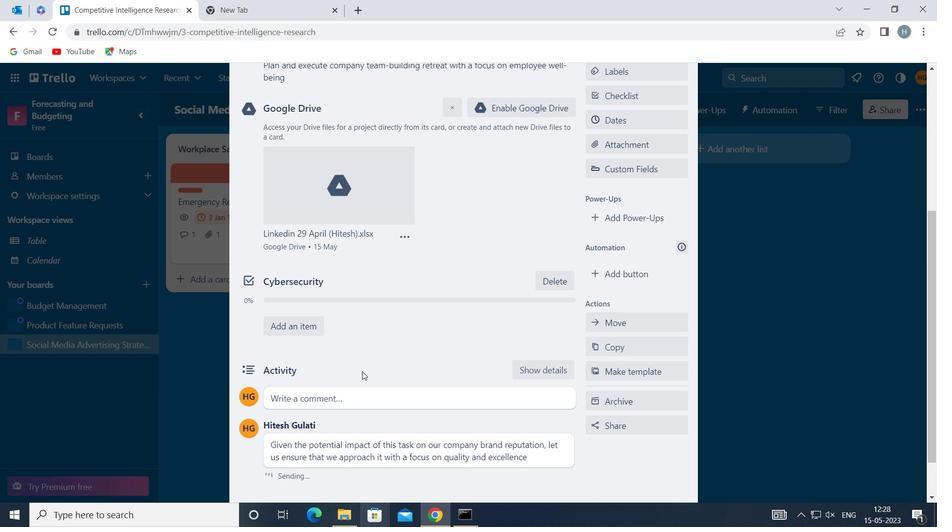 
Action: Mouse scrolled (363, 367) with delta (0, 0)
Screenshot: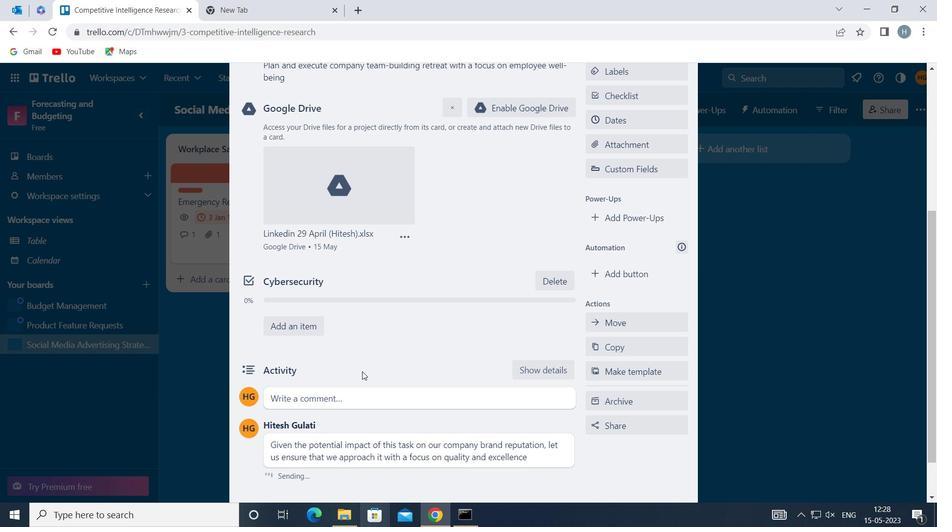 
Action: Mouse moved to (587, 156)
Screenshot: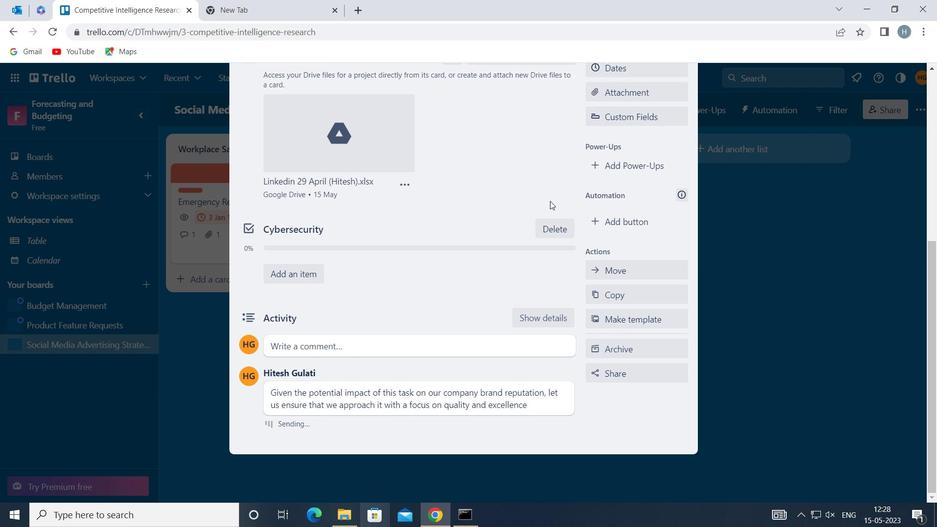
Action: Mouse scrolled (587, 156) with delta (0, 0)
Screenshot: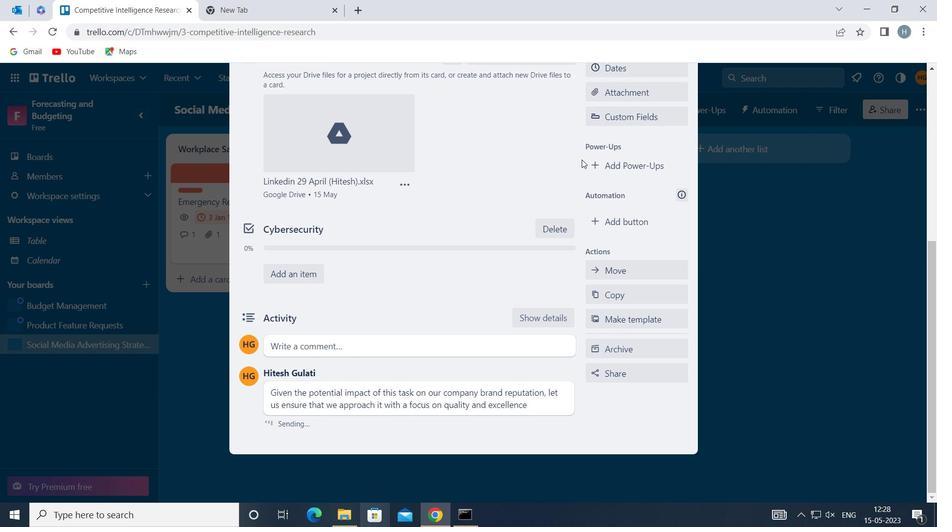
Action: Mouse scrolled (587, 156) with delta (0, 0)
Screenshot: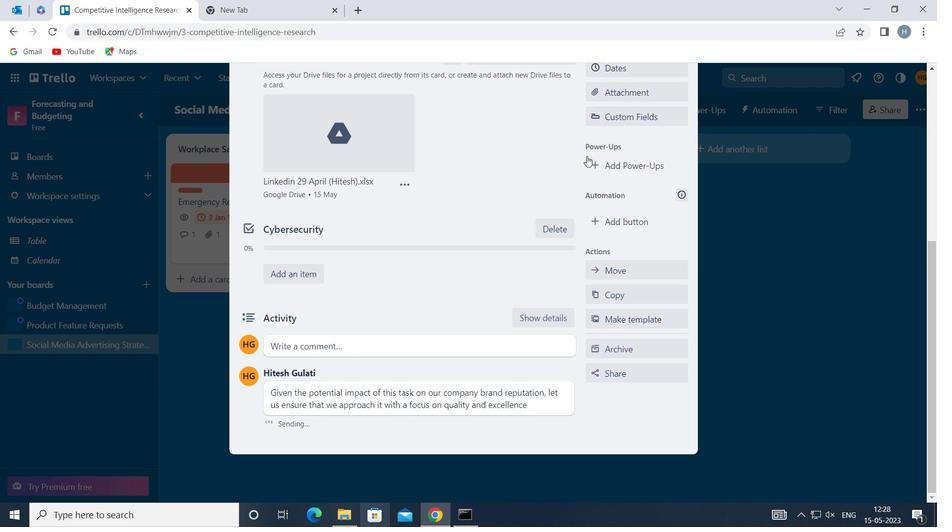 
Action: Mouse moved to (588, 156)
Screenshot: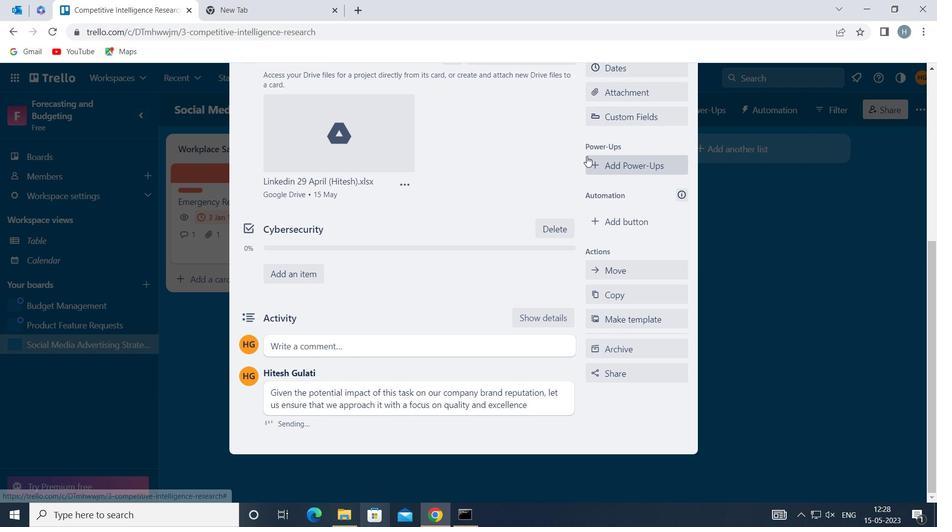 
Action: Mouse scrolled (588, 155) with delta (0, 0)
Screenshot: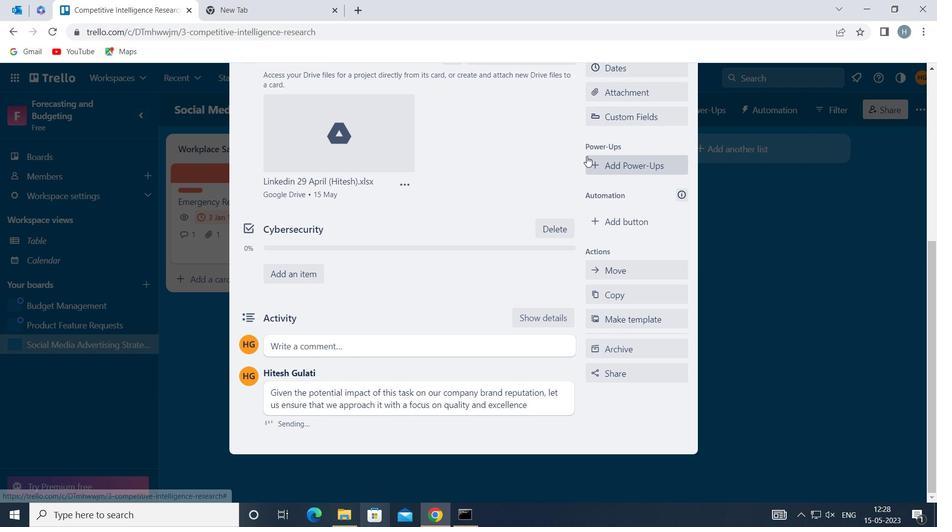 
Action: Mouse moved to (632, 131)
Screenshot: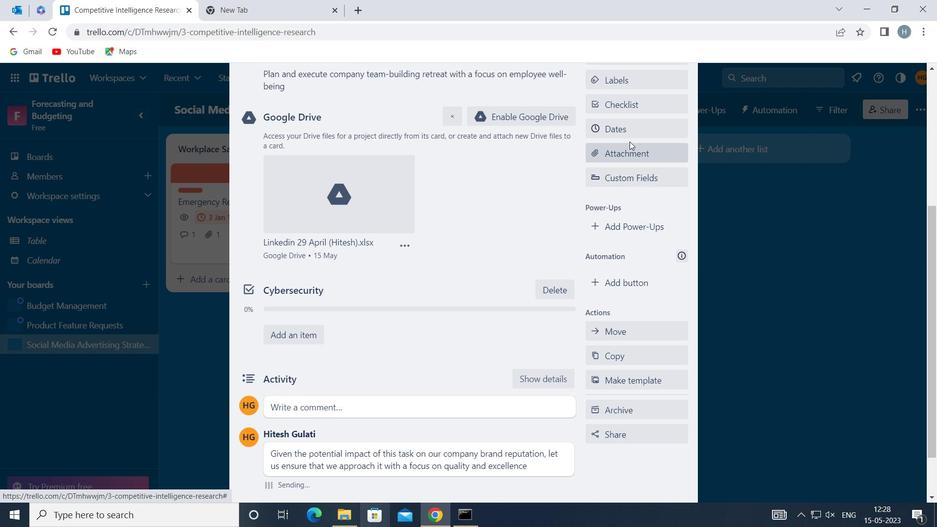 
Action: Mouse pressed left at (632, 131)
Screenshot: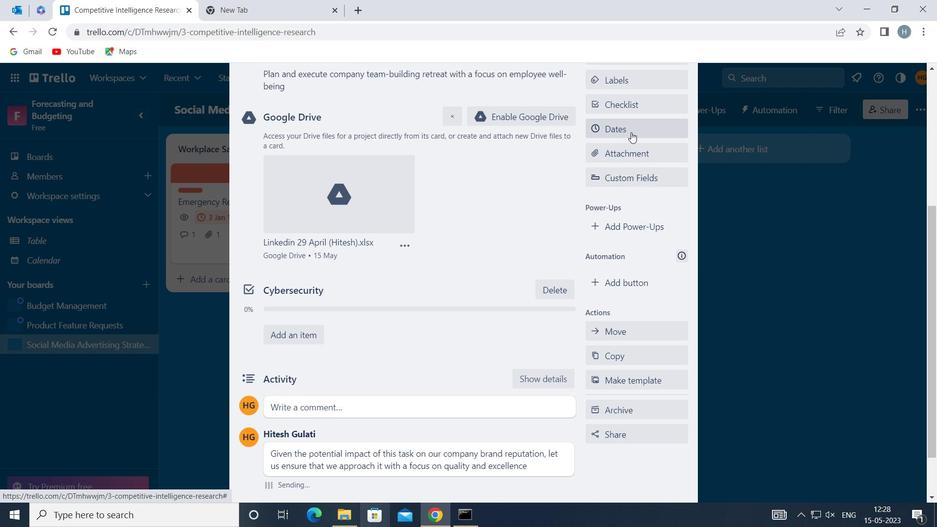 
Action: Mouse moved to (598, 326)
Screenshot: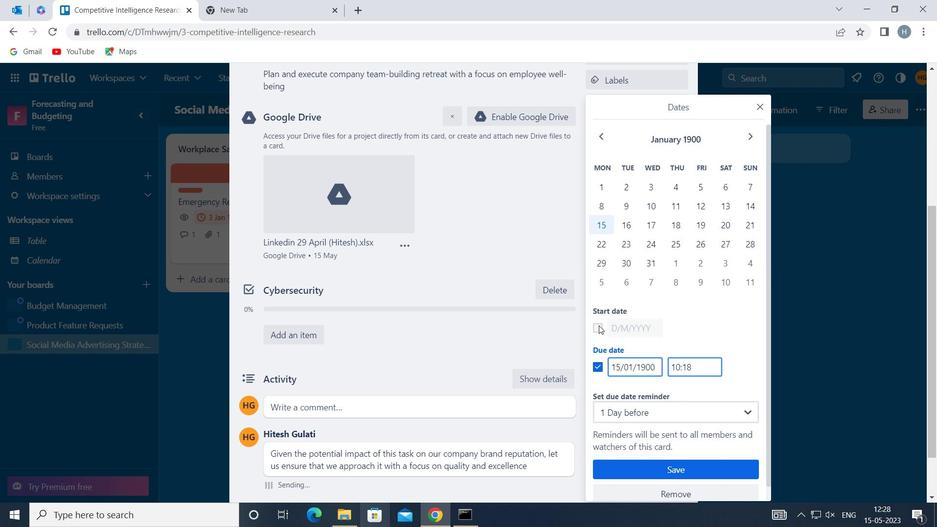 
Action: Mouse pressed left at (598, 326)
Screenshot: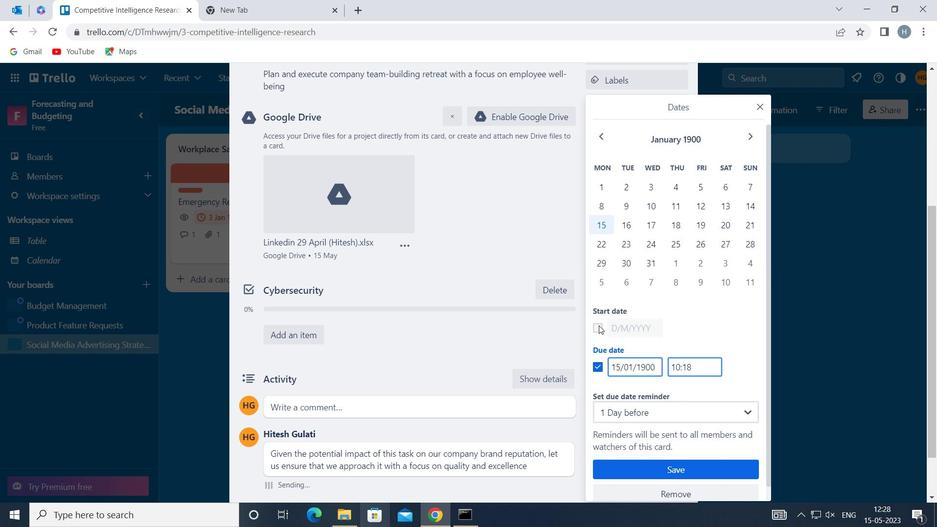 
Action: Mouse moved to (608, 323)
Screenshot: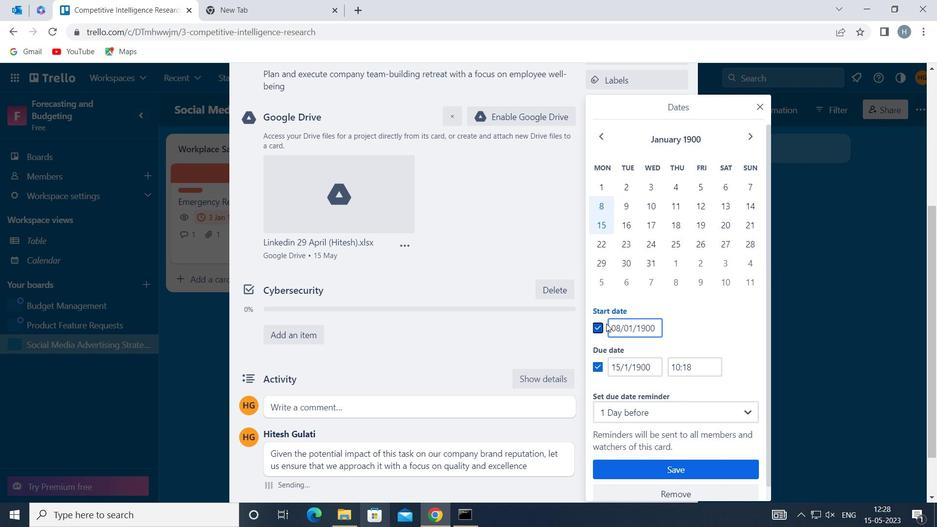 
Action: Mouse pressed left at (608, 323)
Screenshot: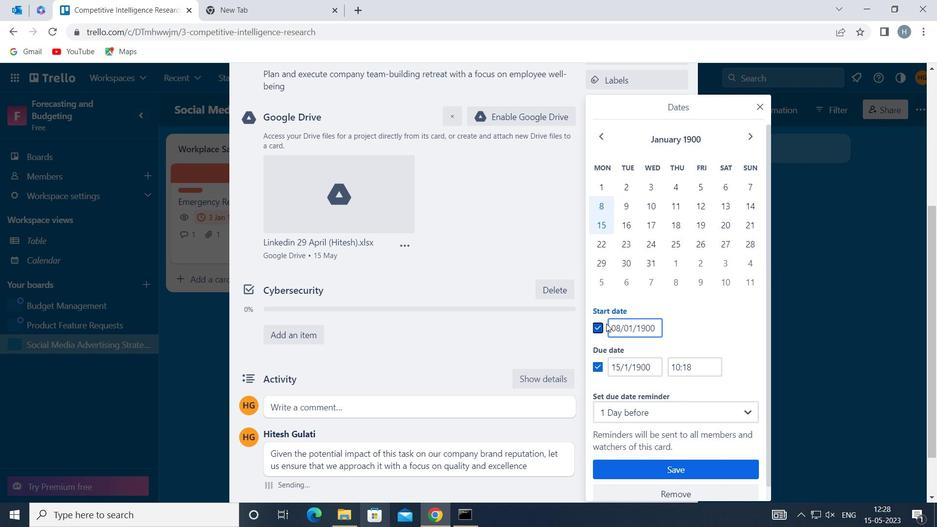 
Action: Mouse moved to (610, 323)
Screenshot: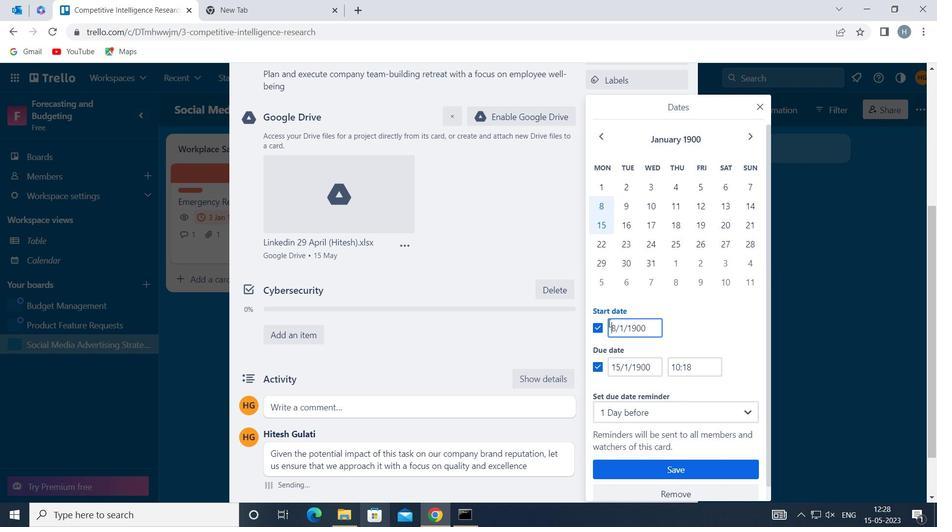 
Action: Key pressed <Key.right><Key.backspace>9
Screenshot: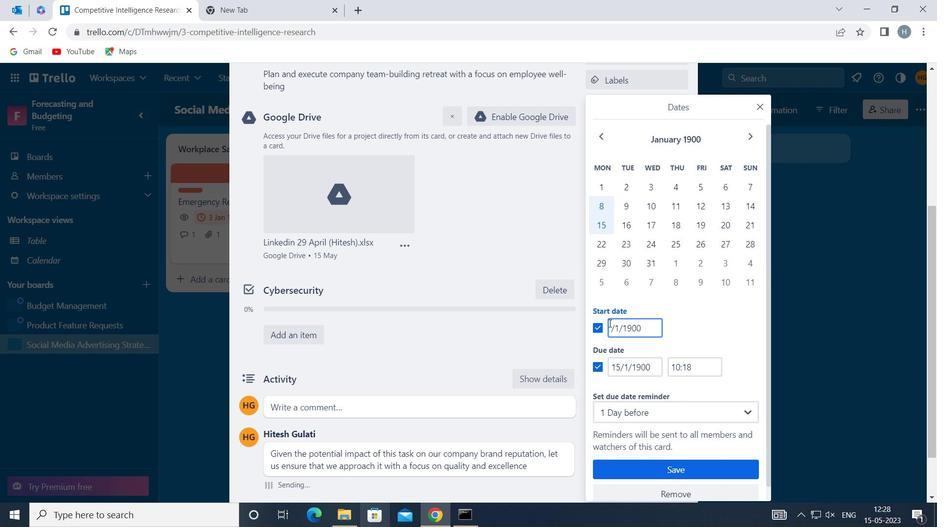 
Action: Mouse moved to (615, 362)
Screenshot: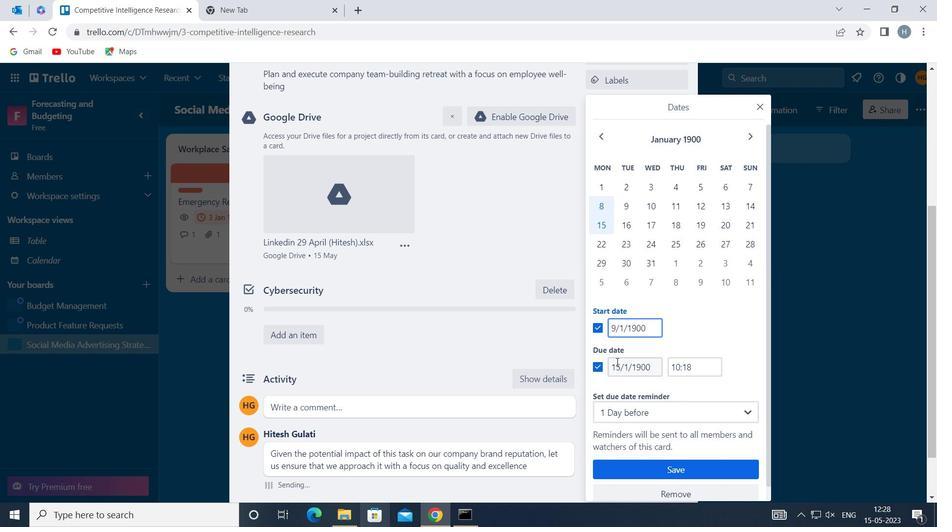 
Action: Mouse pressed left at (615, 362)
Screenshot: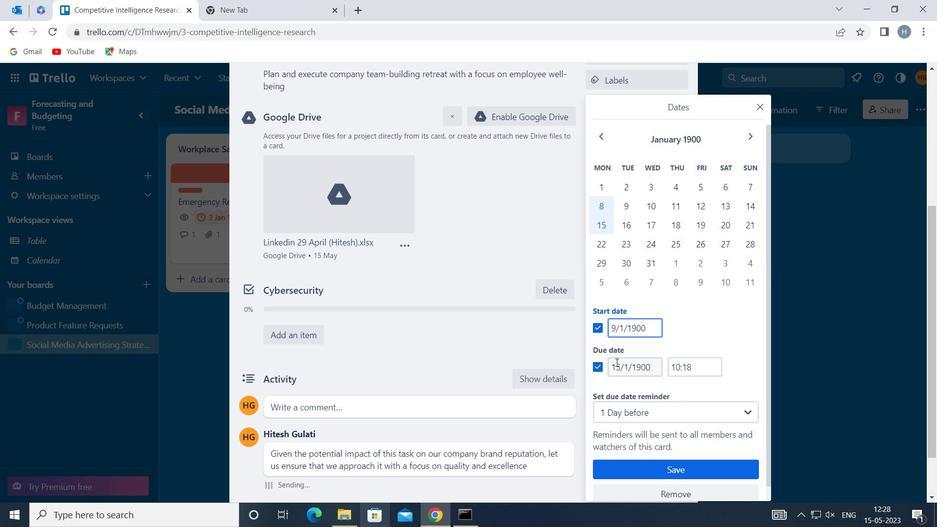 
Action: Mouse moved to (615, 362)
Screenshot: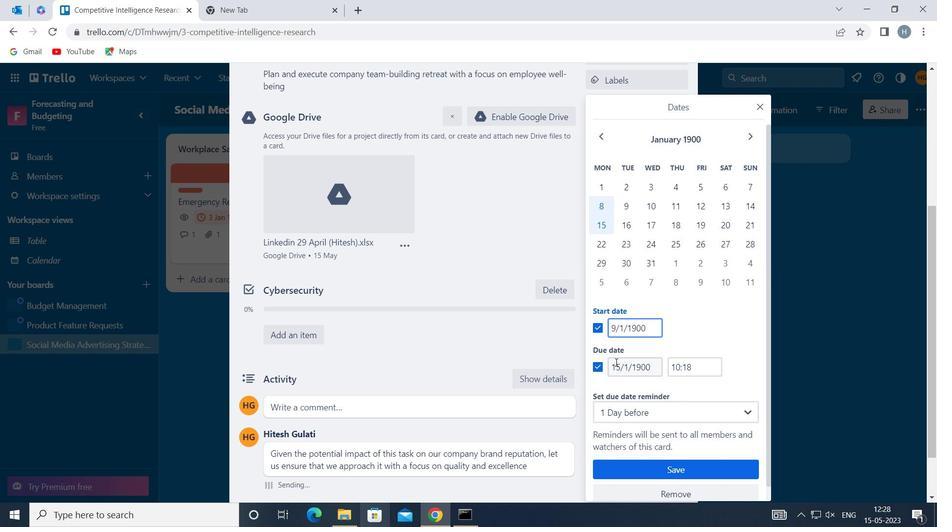 
Action: Key pressed <Key.right><Key.backspace><Key.backspace>16
Screenshot: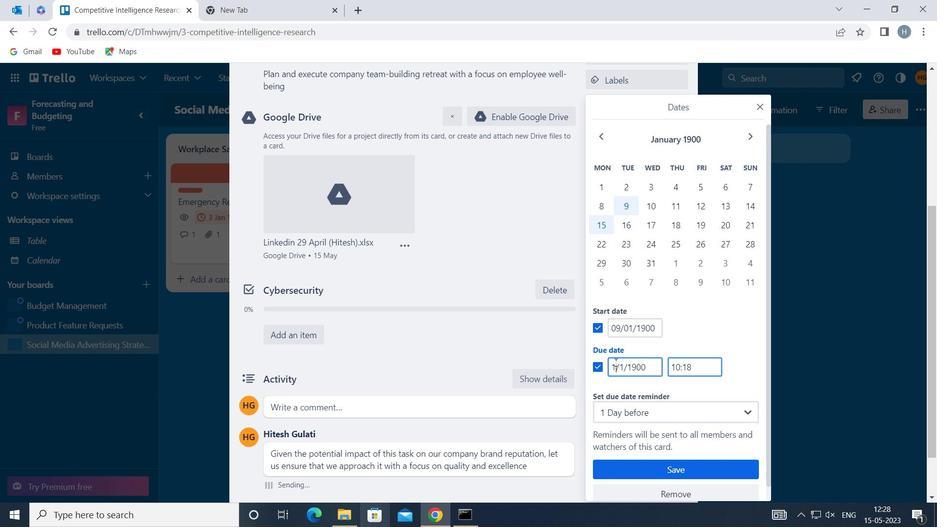 
Action: Mouse moved to (651, 473)
Screenshot: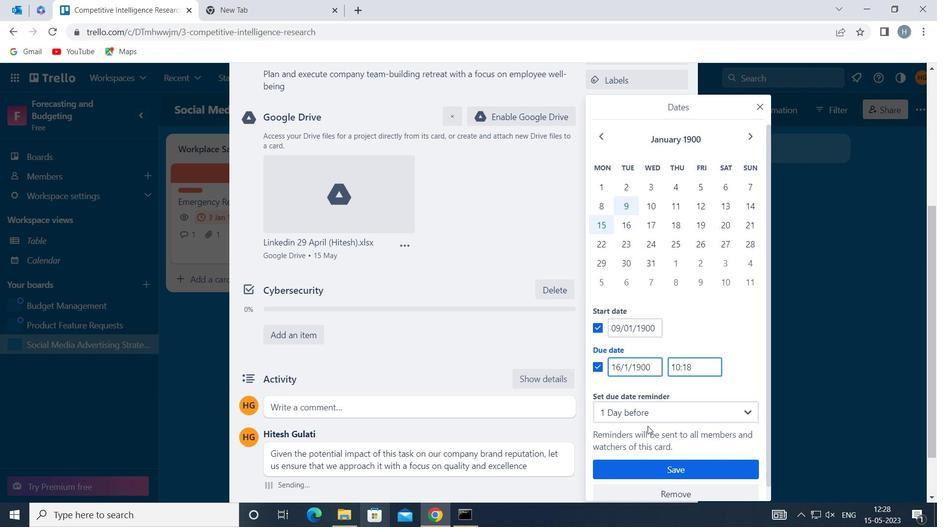 
Action: Mouse pressed left at (651, 473)
Screenshot: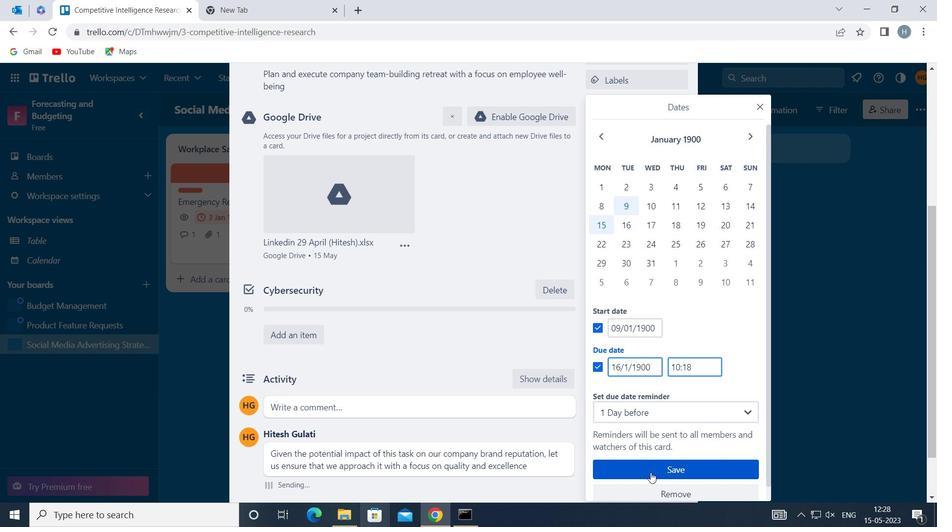 
Action: Mouse moved to (531, 254)
Screenshot: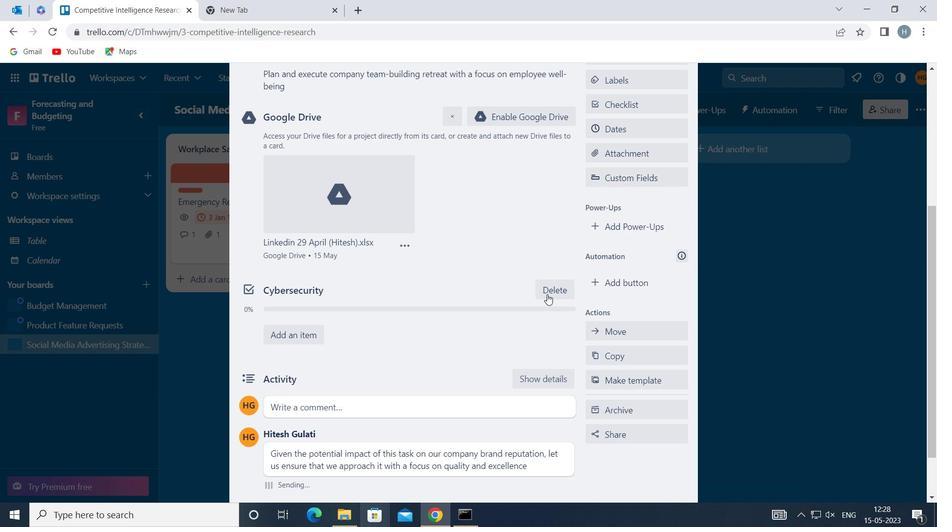 
